 Task: Create a due date automation trigger when advanced on, on the tuesday of the week before a card is due add basic with the yellow label at 11:00 AM.
Action: Mouse moved to (1092, 360)
Screenshot: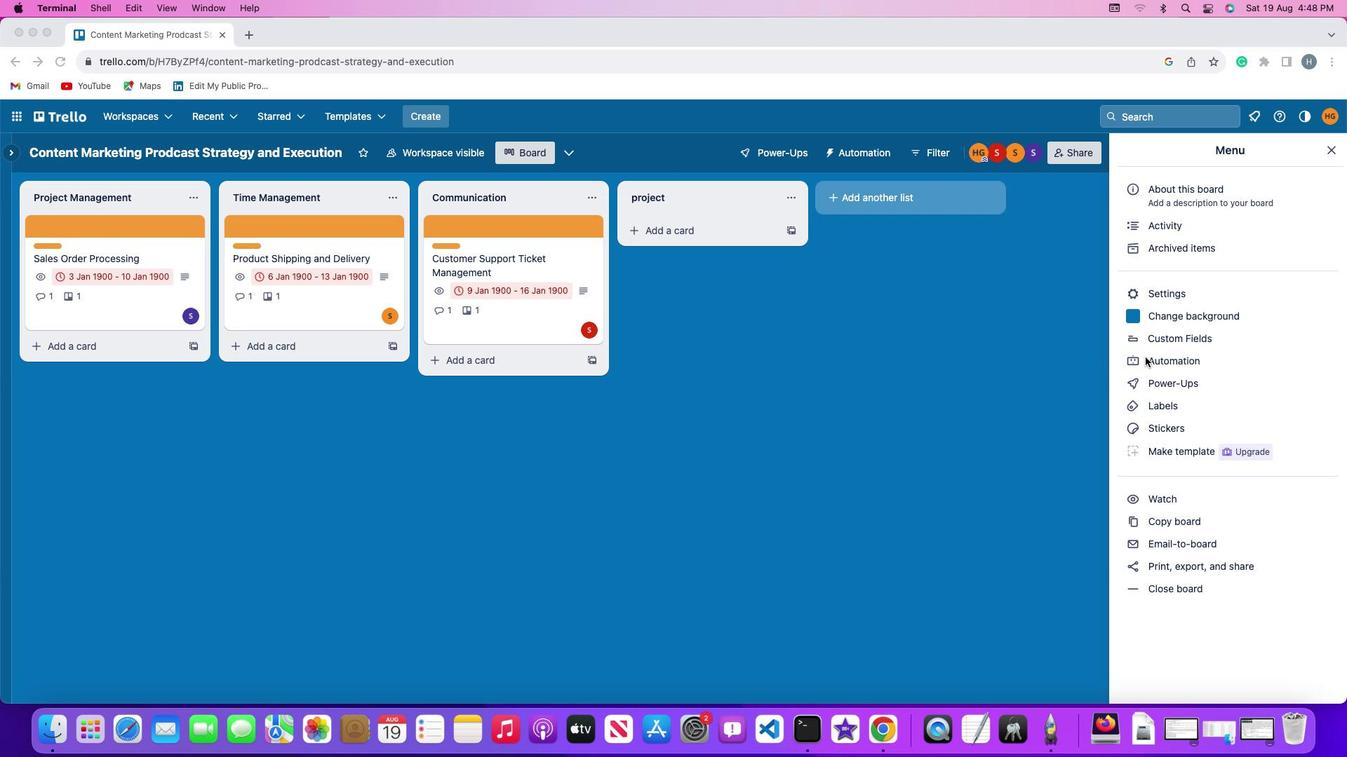
Action: Mouse pressed left at (1092, 360)
Screenshot: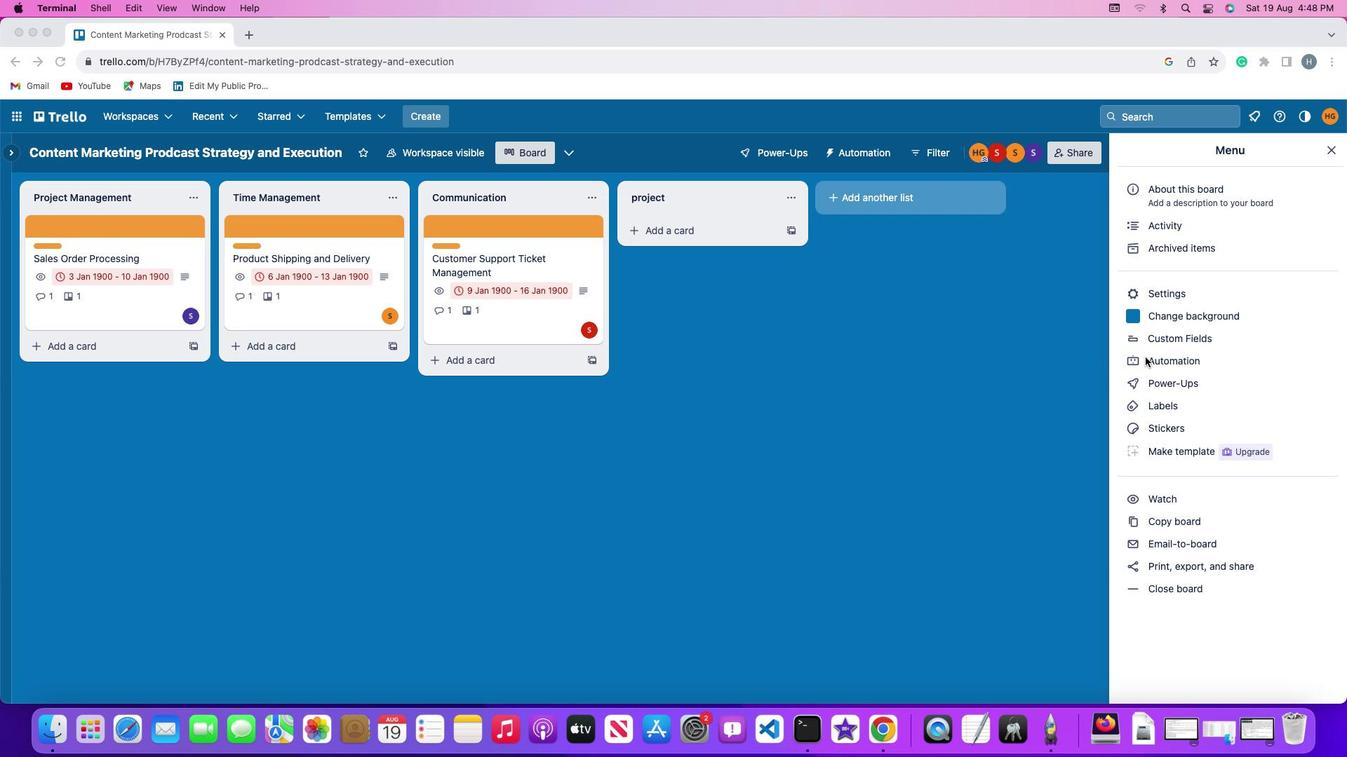 
Action: Mouse moved to (1092, 360)
Screenshot: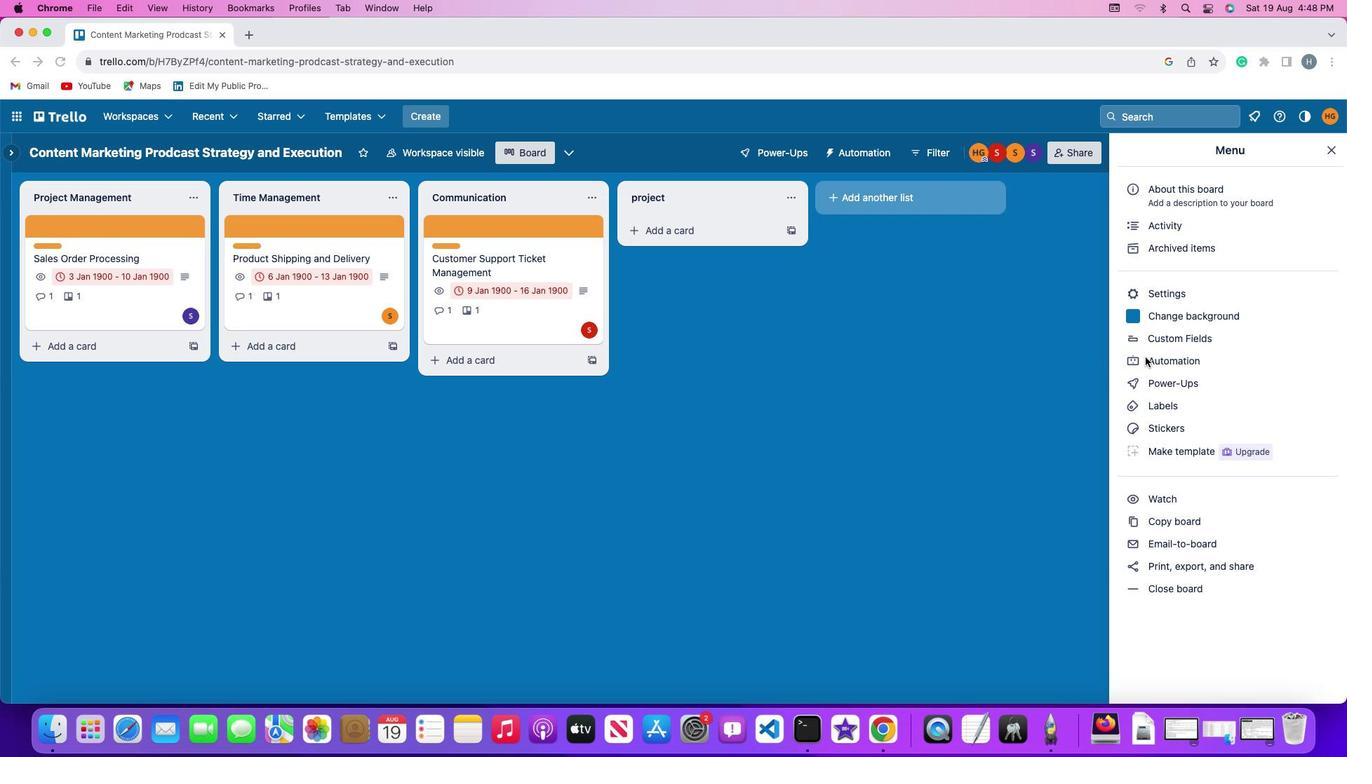 
Action: Mouse pressed left at (1092, 360)
Screenshot: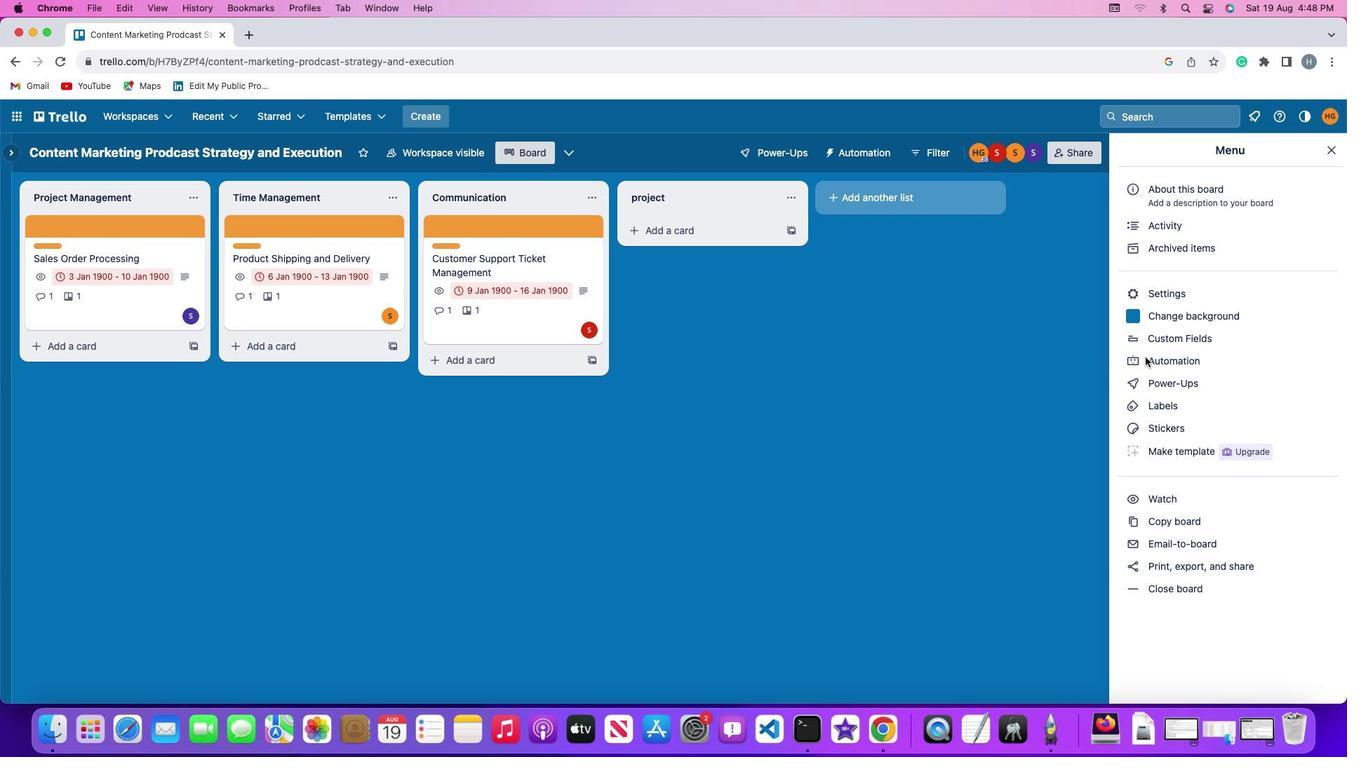 
Action: Mouse moved to (136, 337)
Screenshot: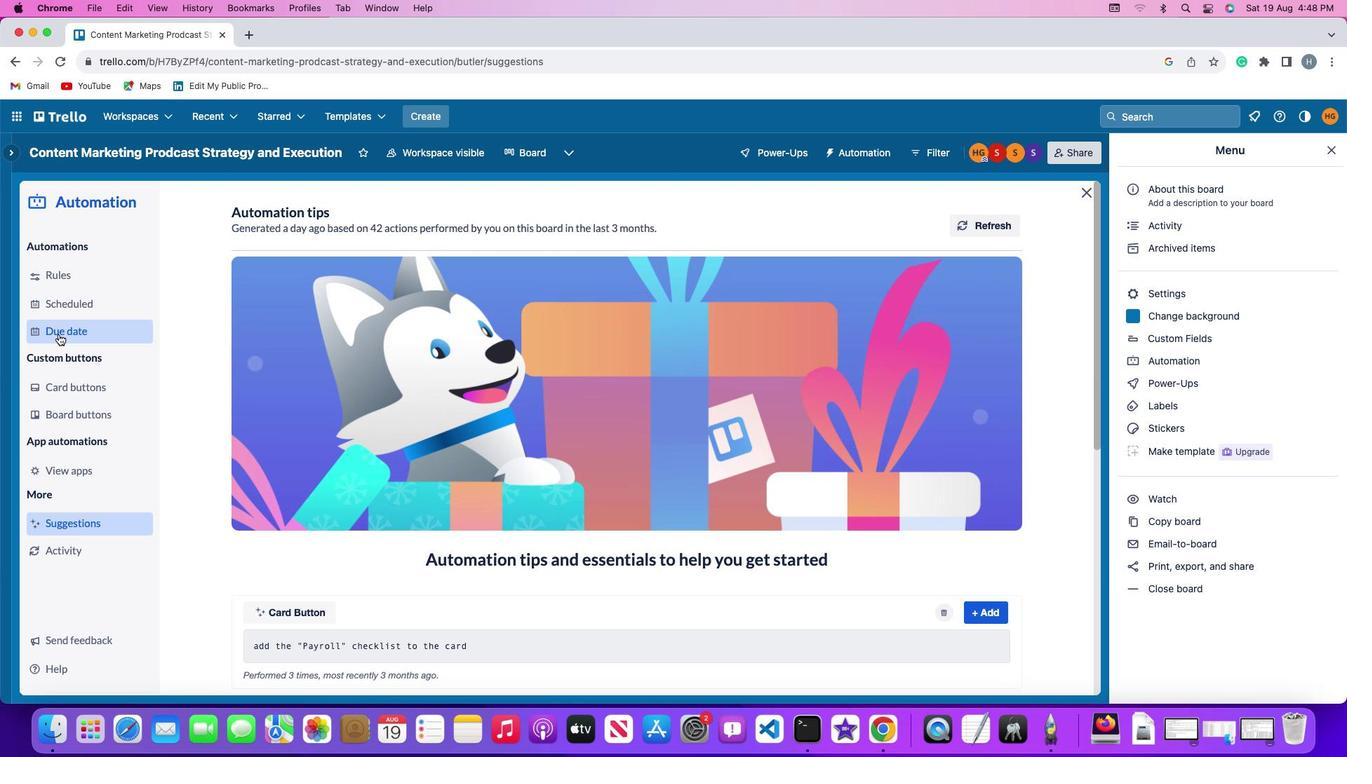 
Action: Mouse pressed left at (136, 337)
Screenshot: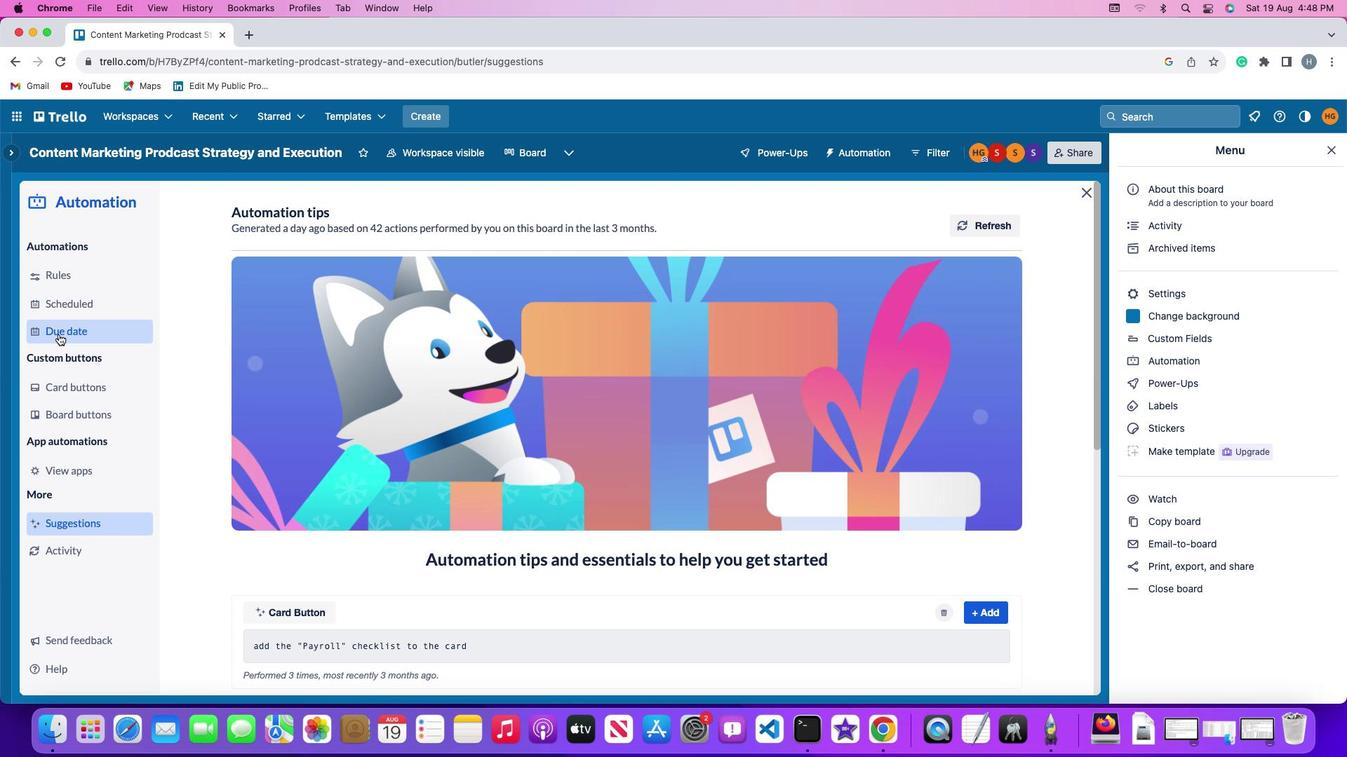 
Action: Mouse moved to (933, 223)
Screenshot: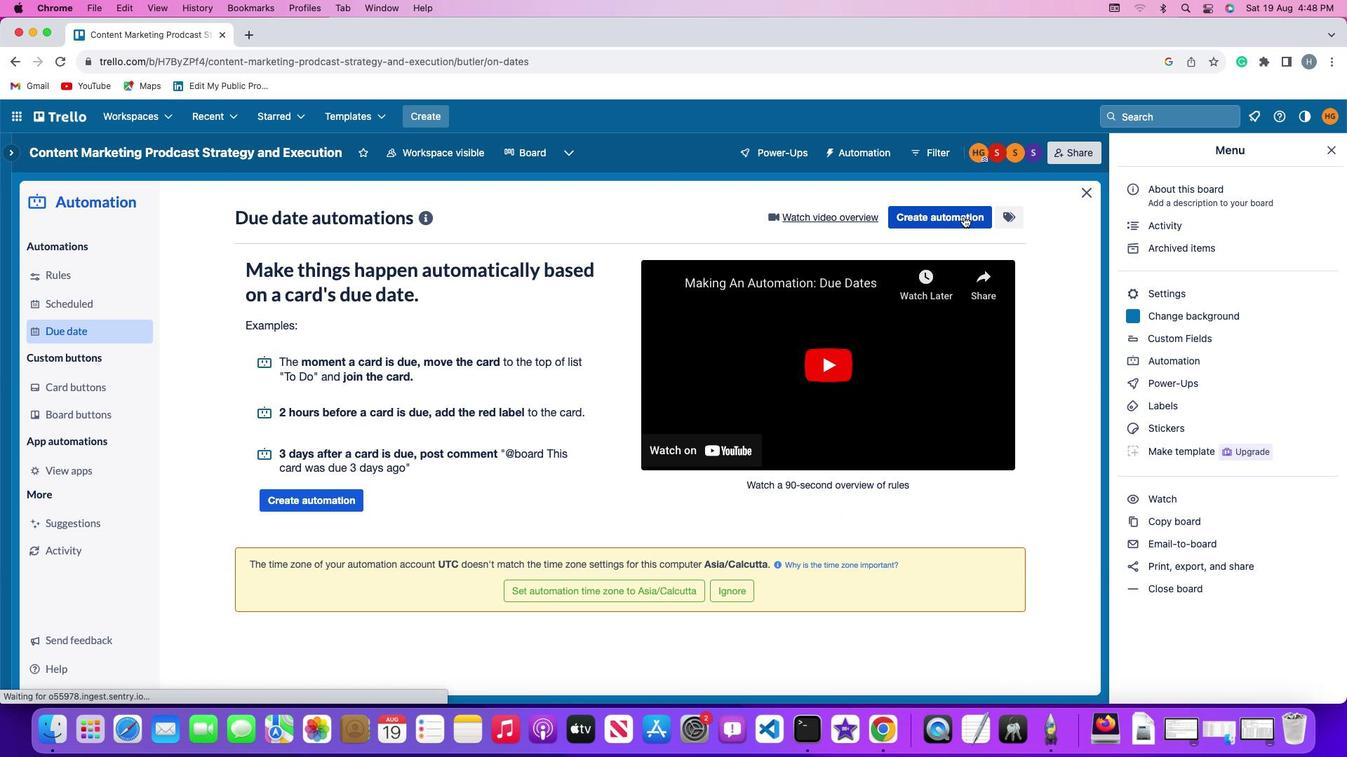 
Action: Mouse pressed left at (933, 223)
Screenshot: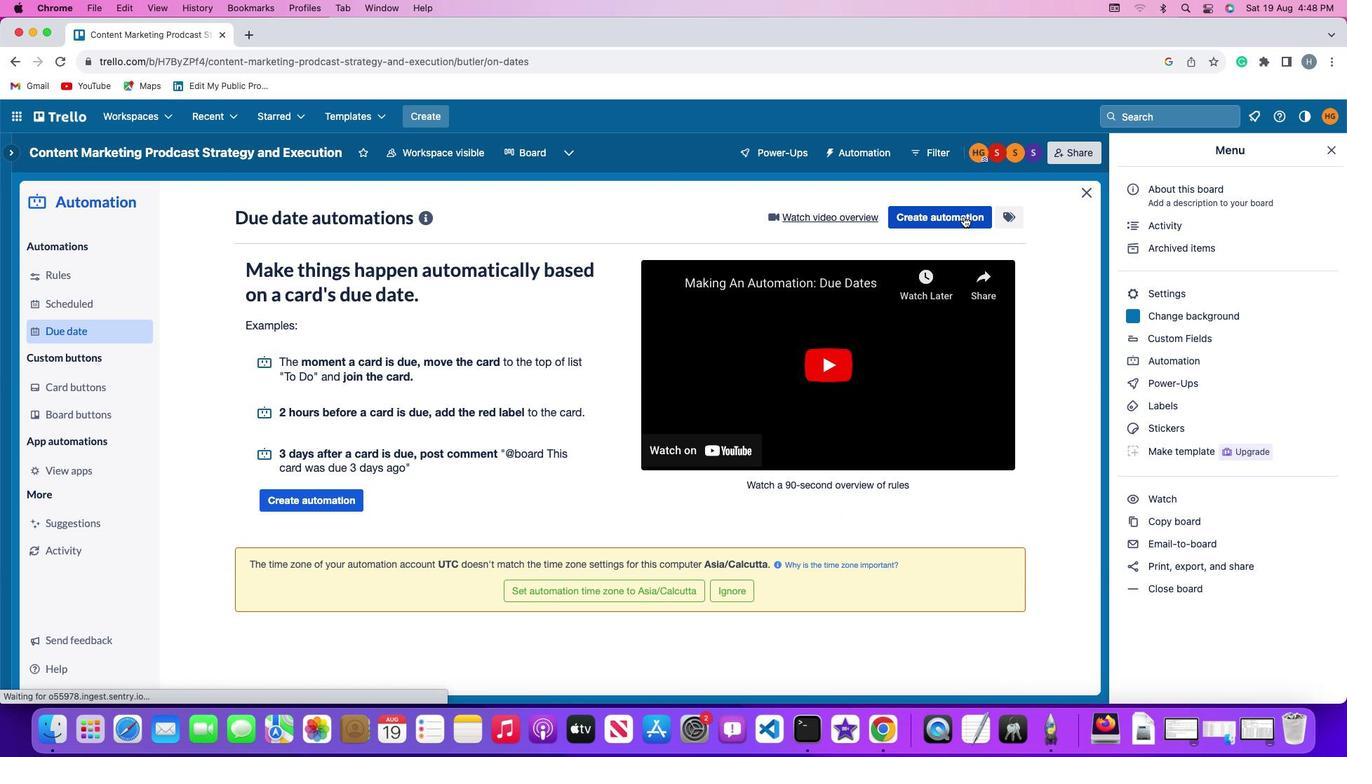 
Action: Mouse moved to (326, 350)
Screenshot: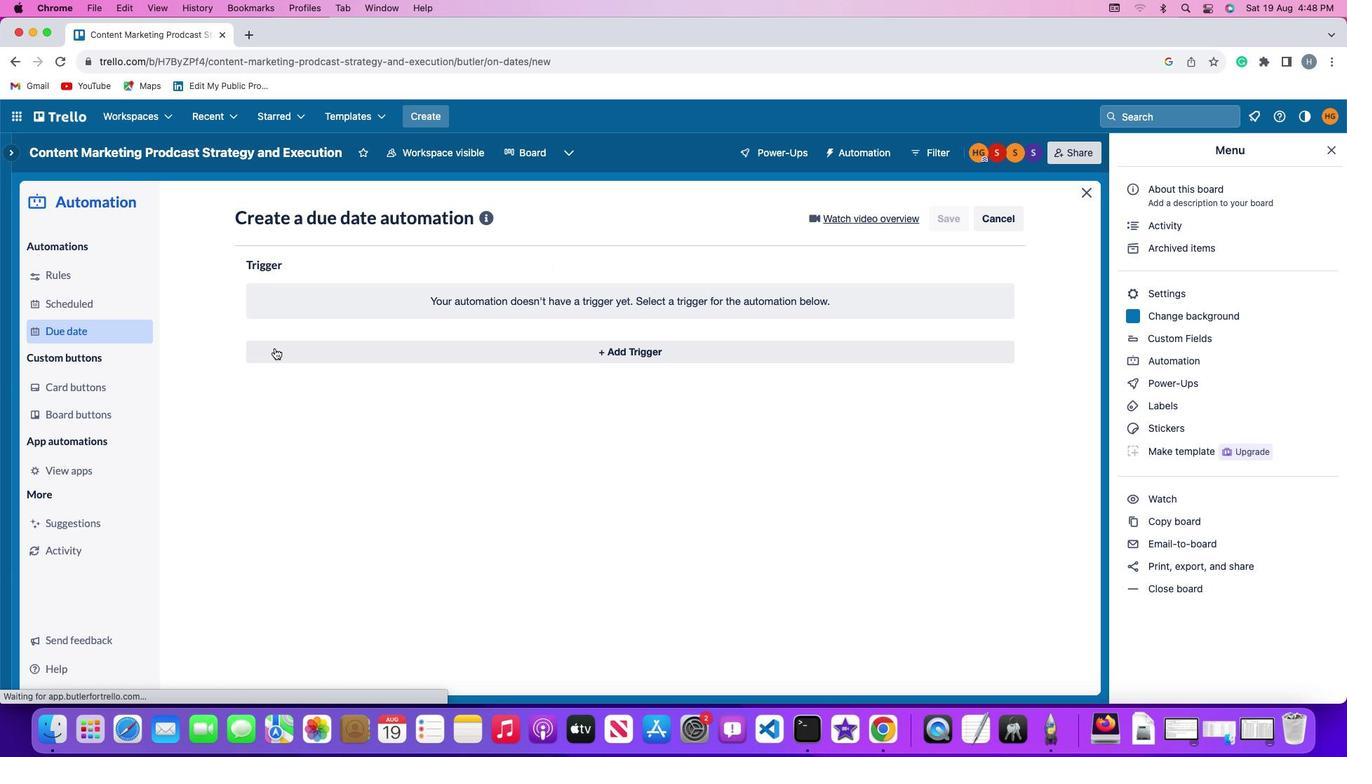 
Action: Mouse pressed left at (326, 350)
Screenshot: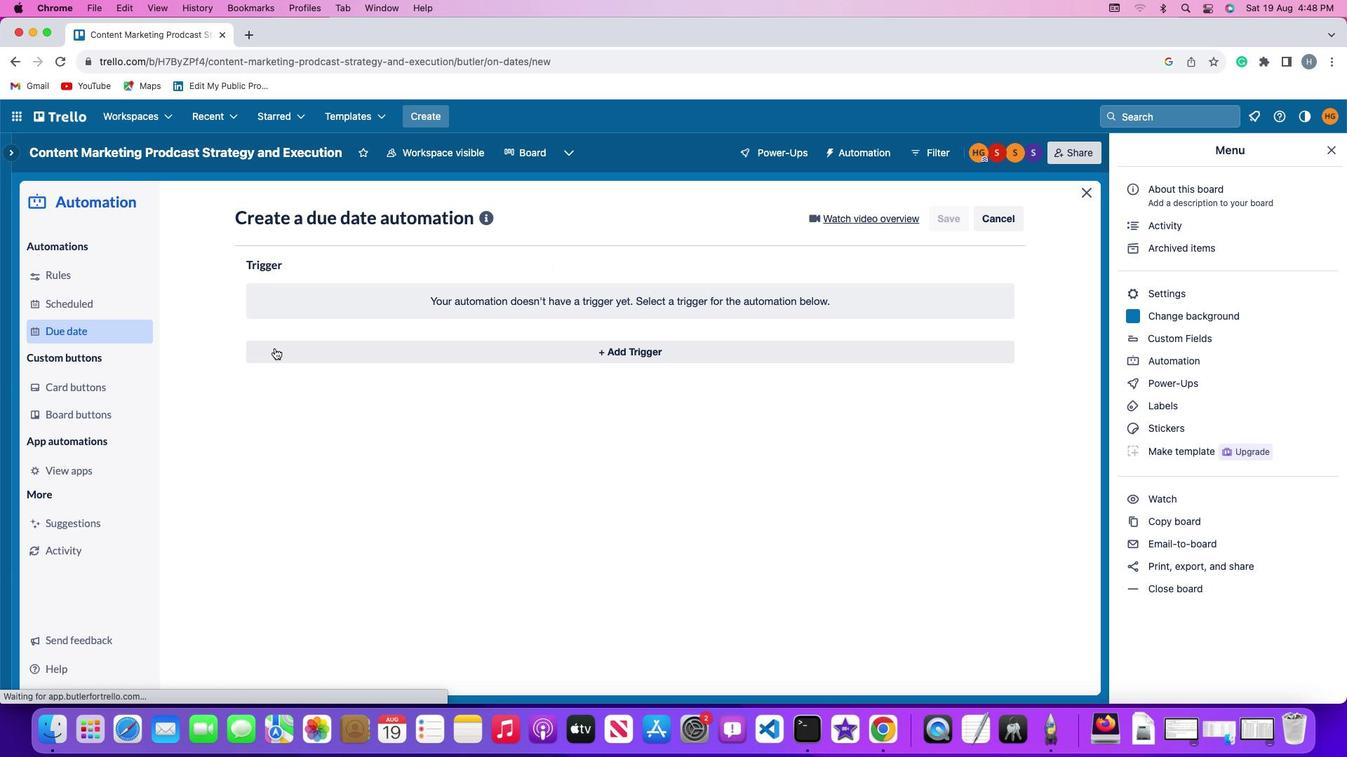 
Action: Mouse moved to (351, 607)
Screenshot: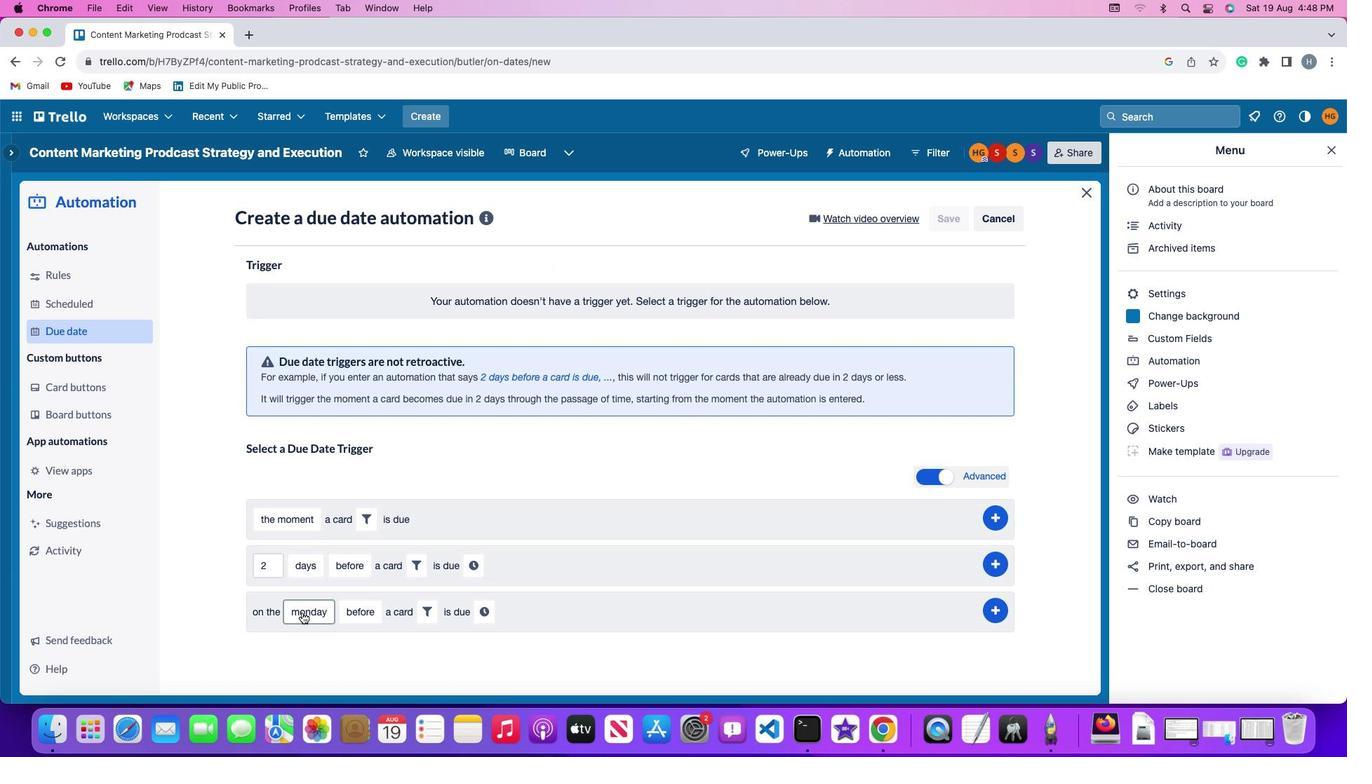 
Action: Mouse pressed left at (351, 607)
Screenshot: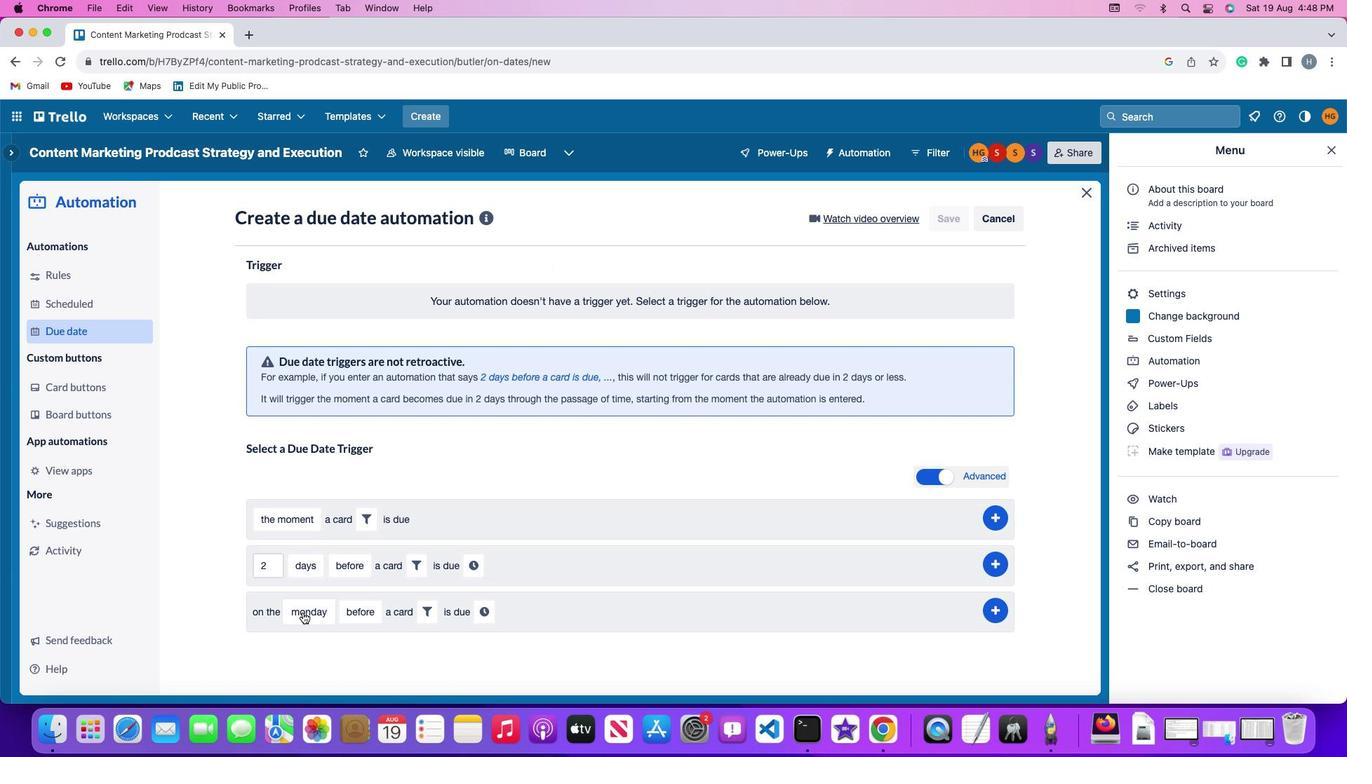 
Action: Mouse moved to (367, 442)
Screenshot: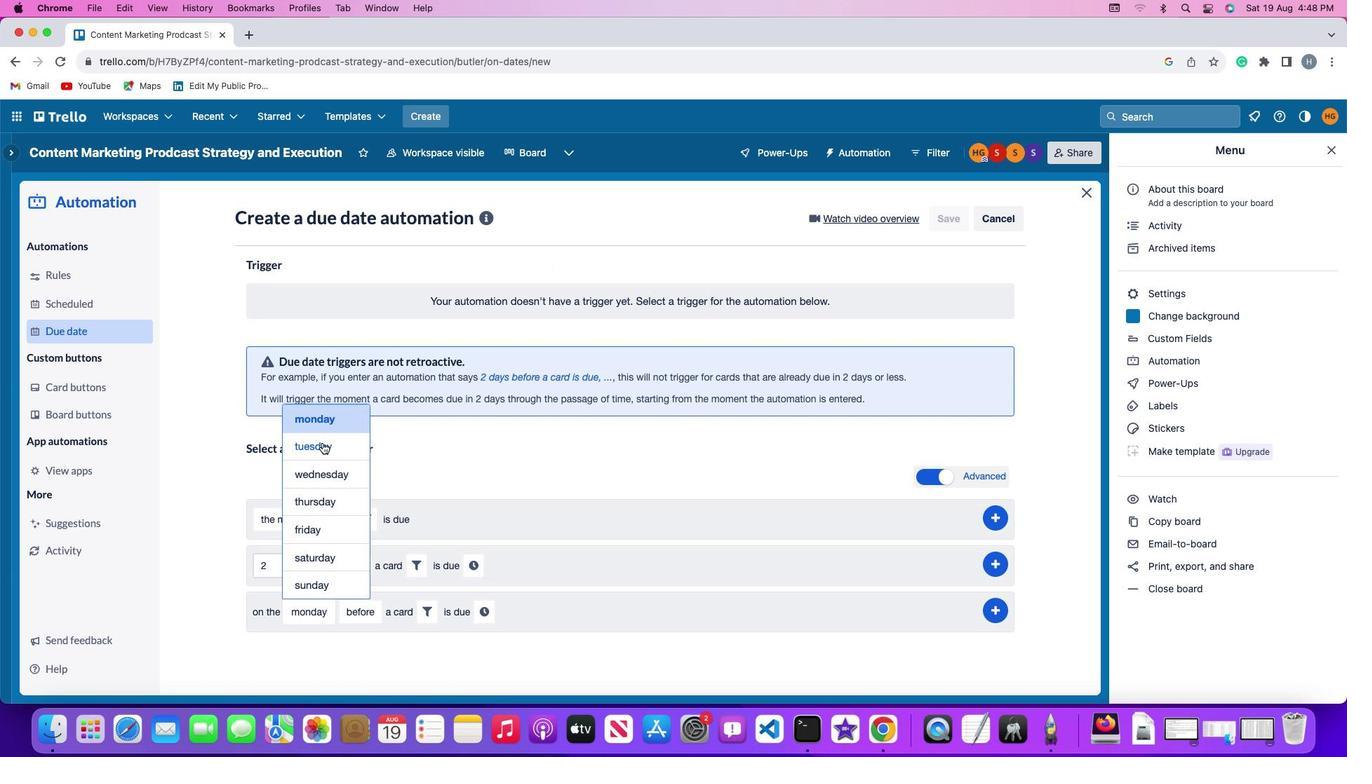 
Action: Mouse pressed left at (367, 442)
Screenshot: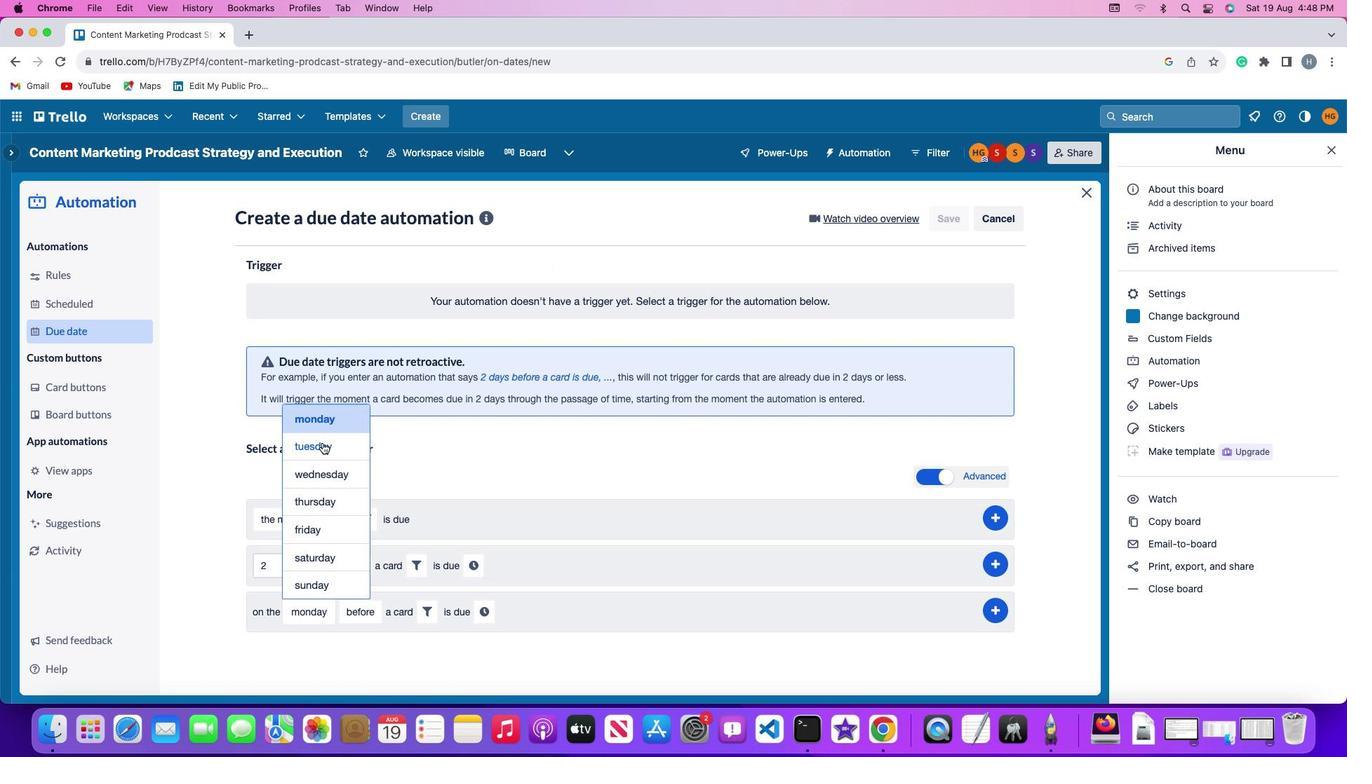 
Action: Mouse moved to (402, 600)
Screenshot: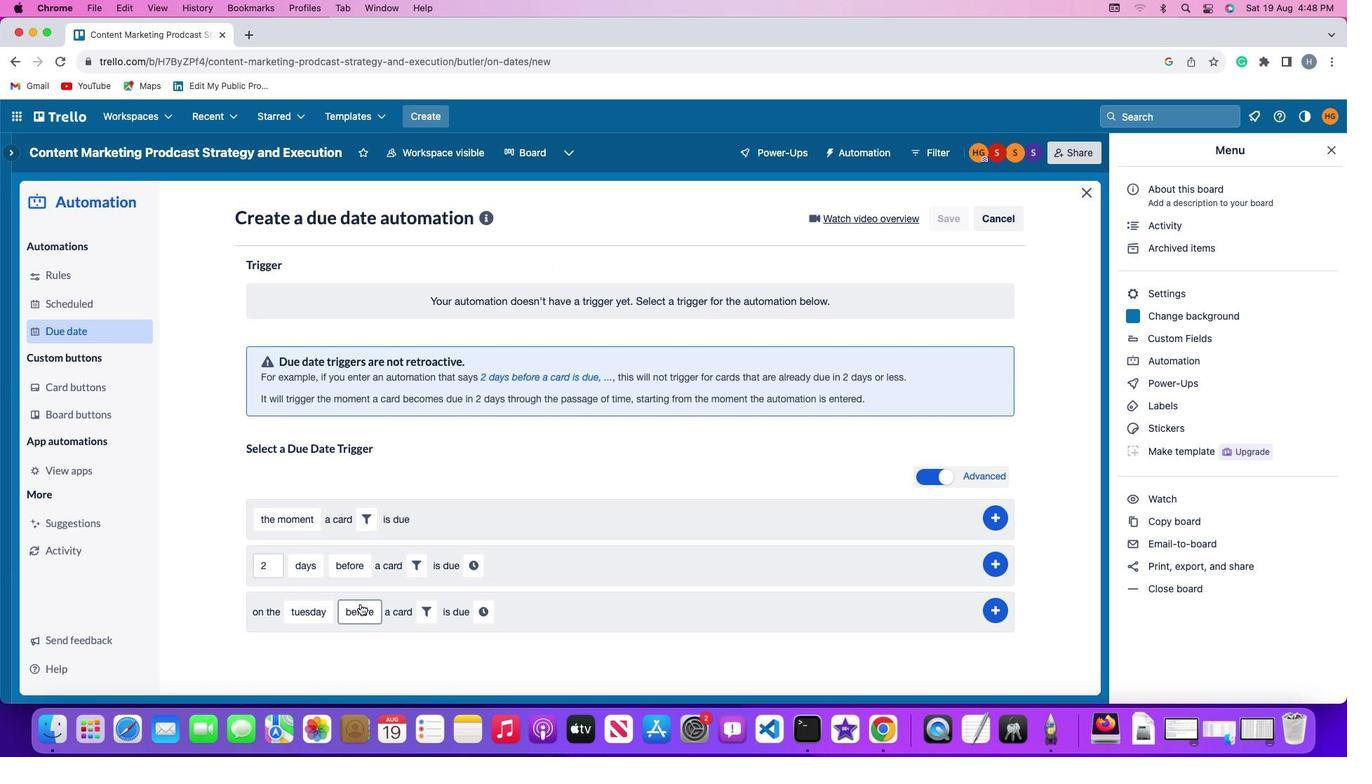 
Action: Mouse pressed left at (402, 600)
Screenshot: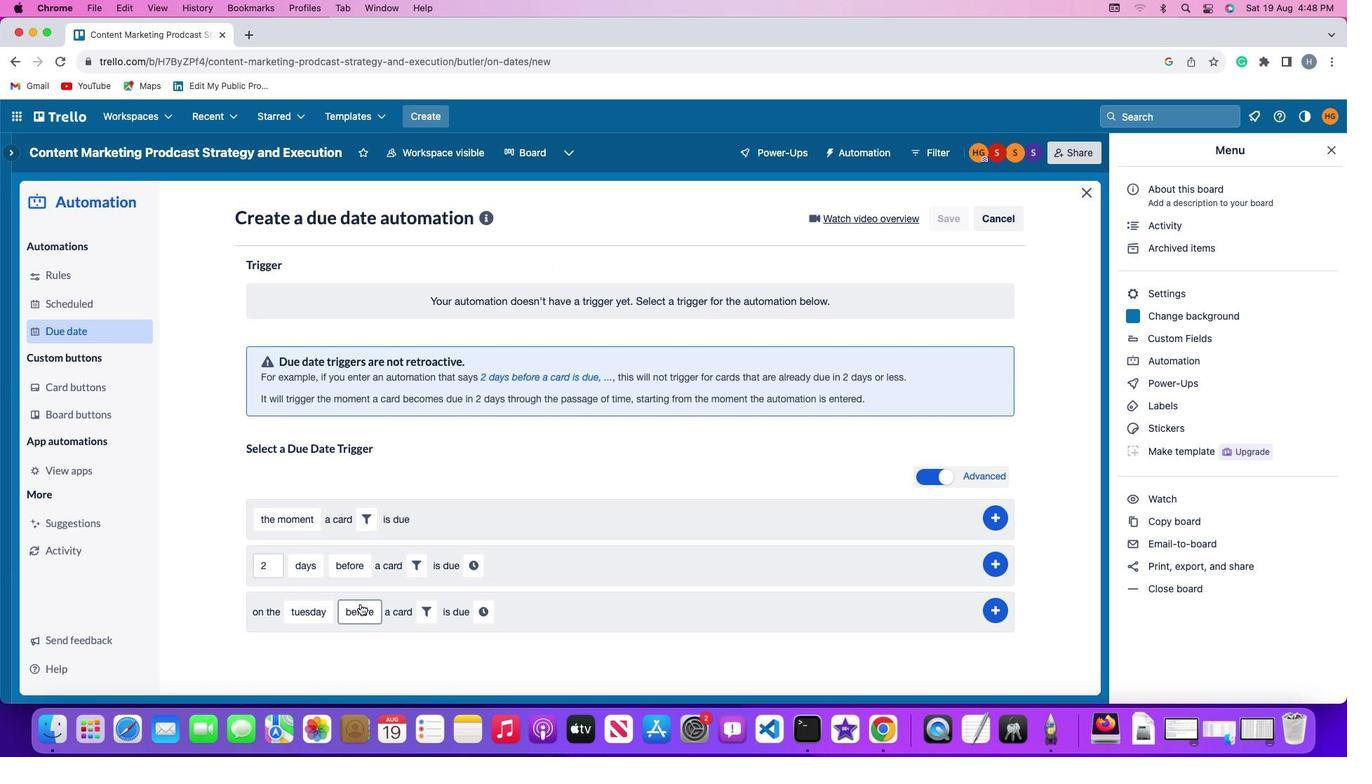 
Action: Mouse moved to (423, 576)
Screenshot: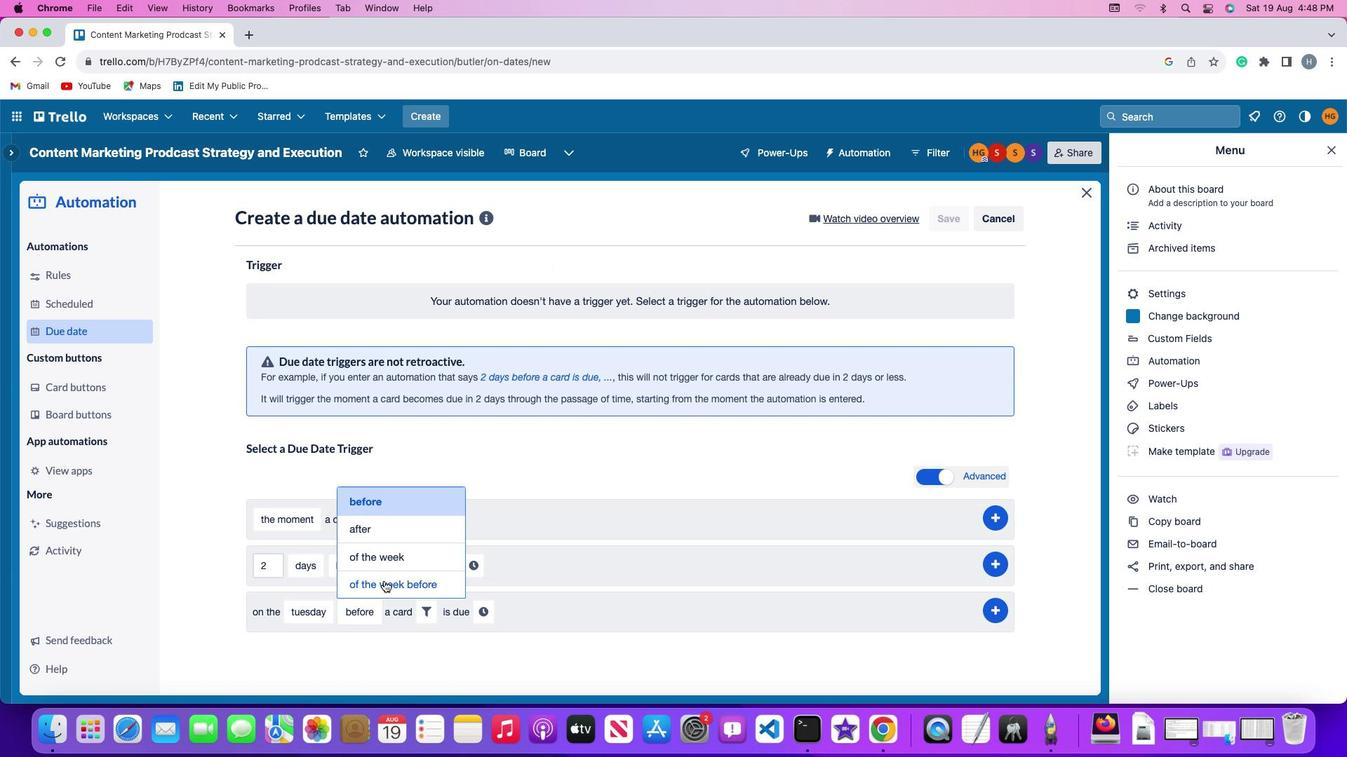 
Action: Mouse pressed left at (423, 576)
Screenshot: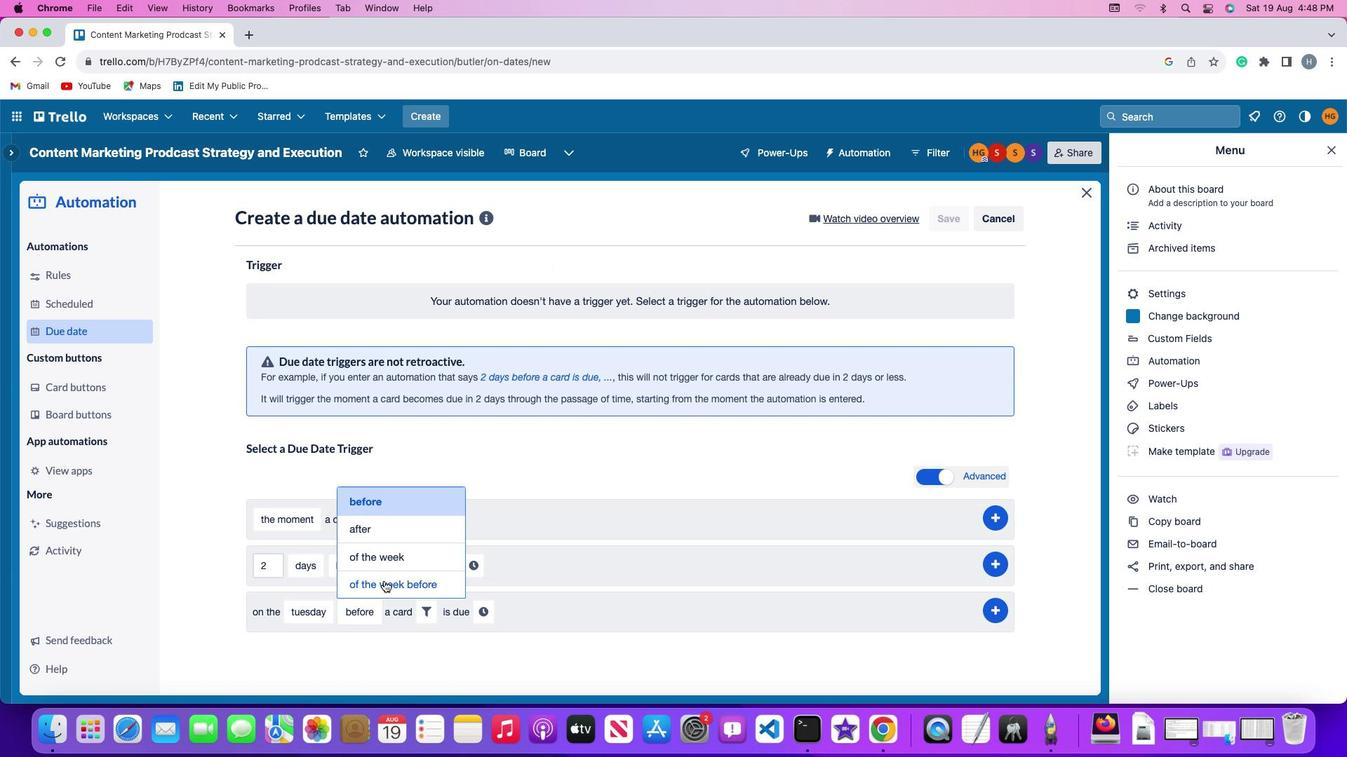 
Action: Mouse moved to (503, 607)
Screenshot: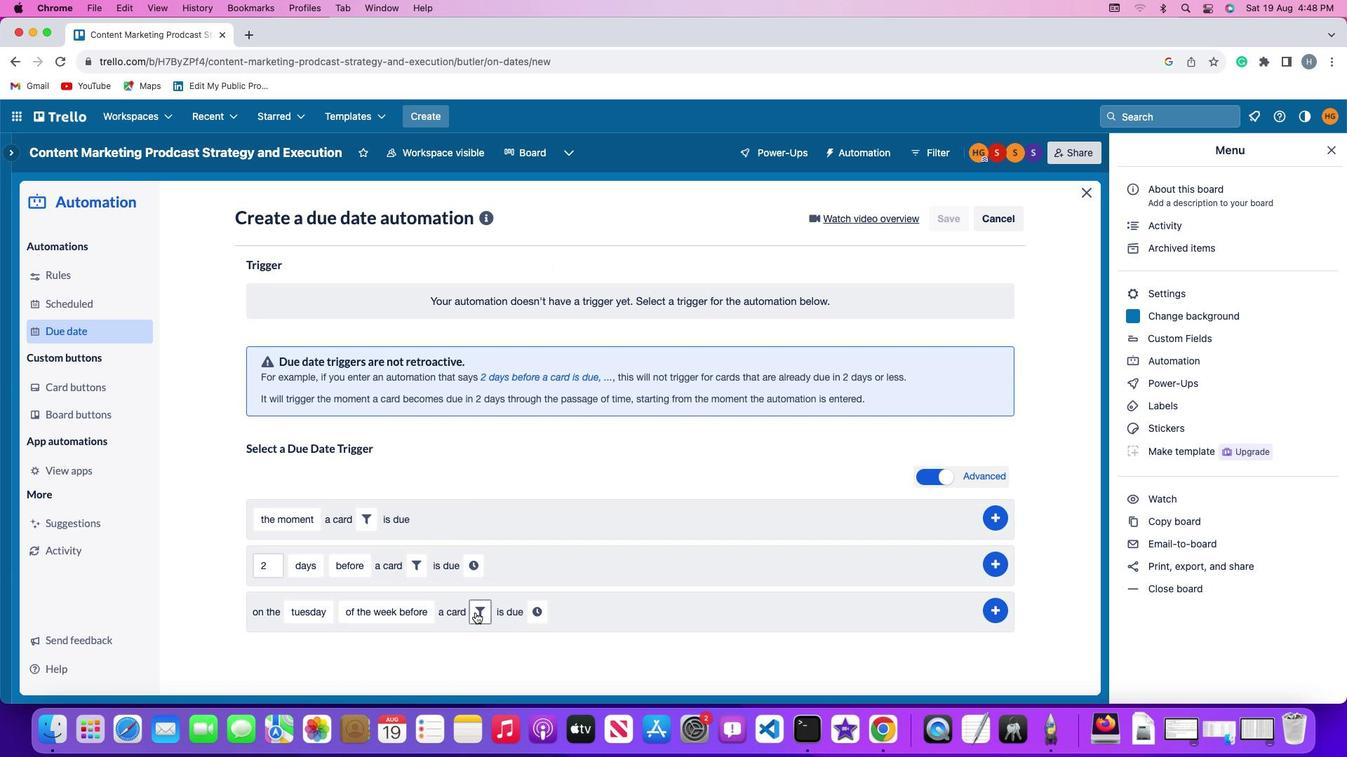 
Action: Mouse pressed left at (503, 607)
Screenshot: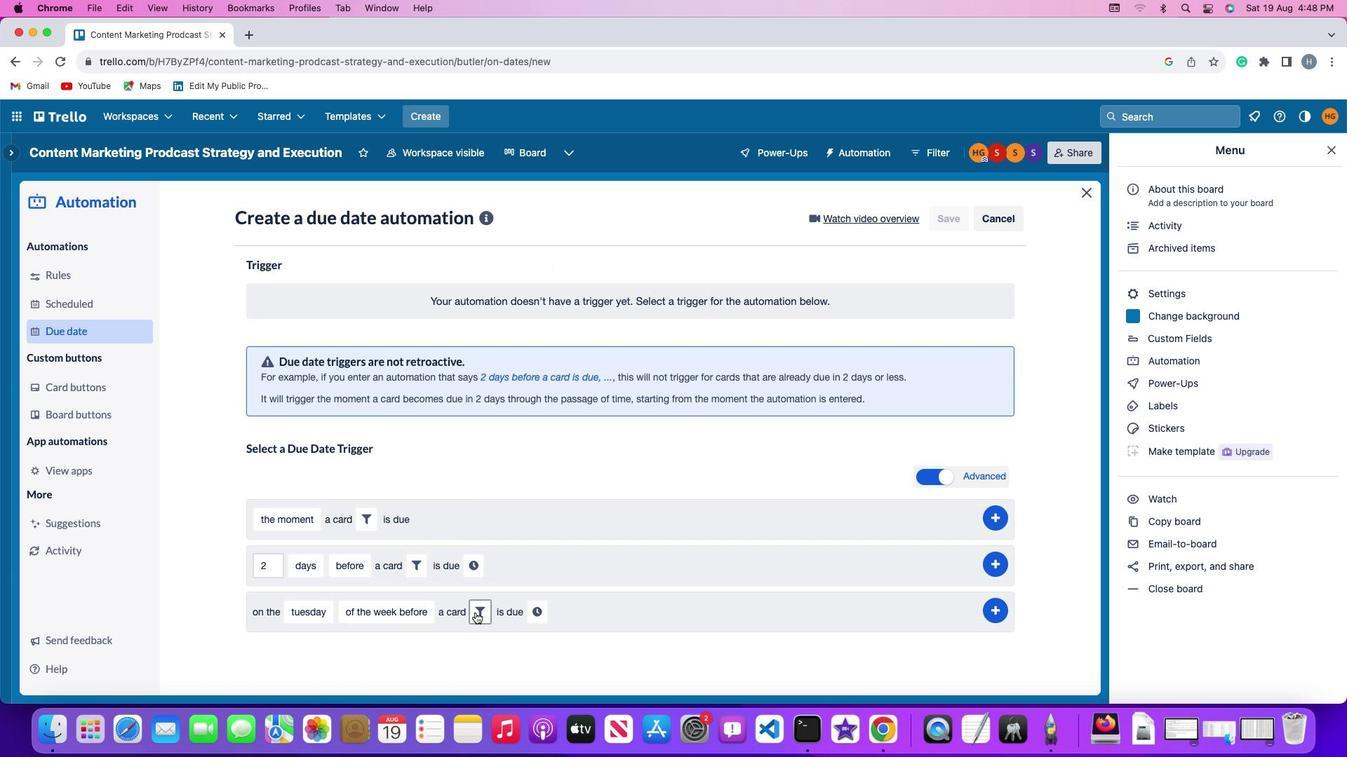 
Action: Mouse moved to (497, 634)
Screenshot: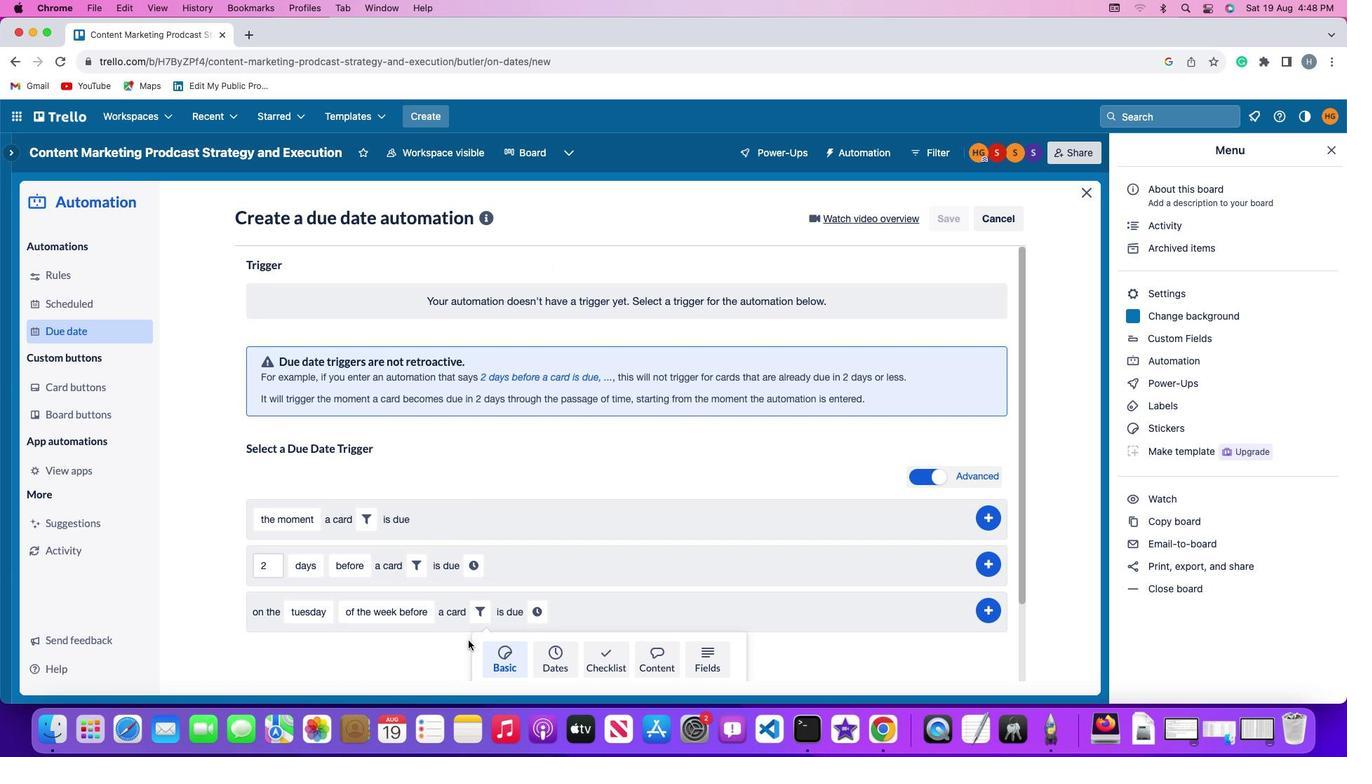 
Action: Mouse scrolled (497, 634) with delta (85, 12)
Screenshot: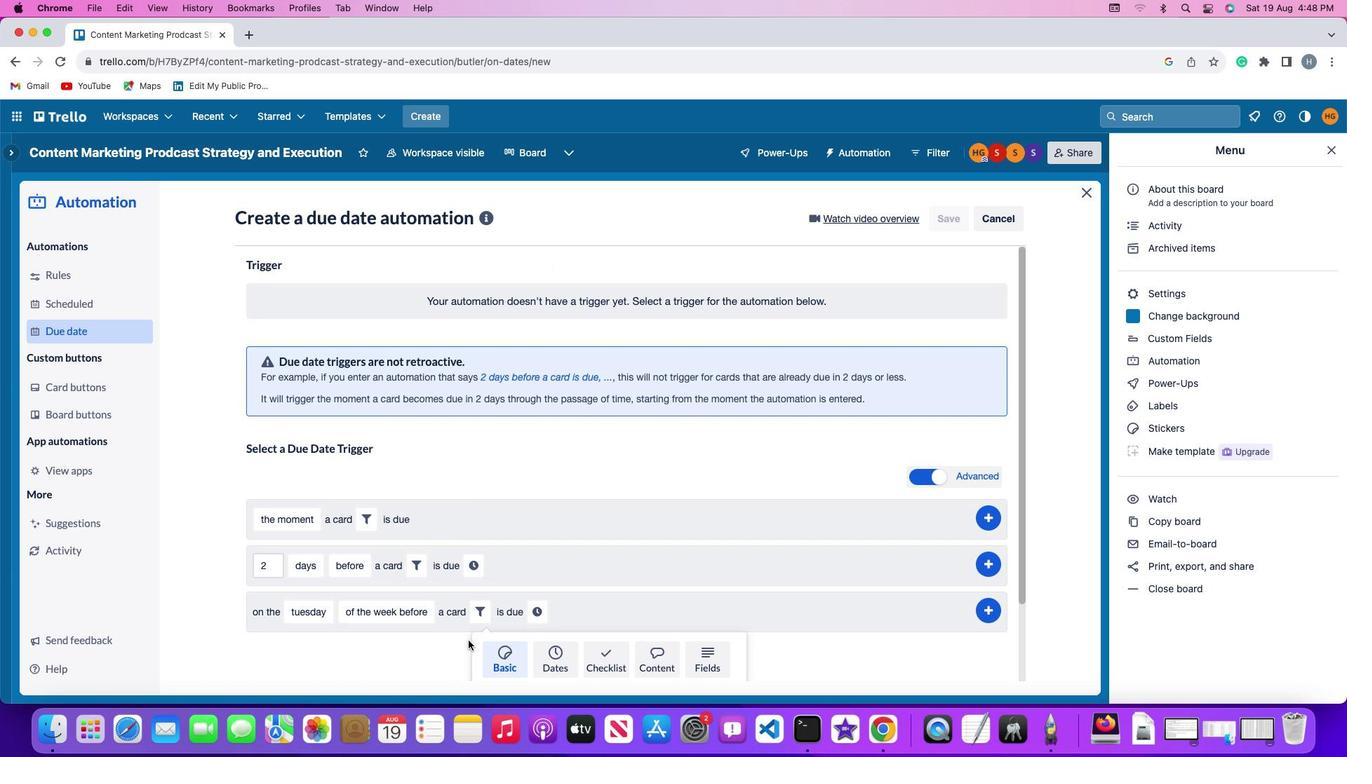 
Action: Mouse scrolled (497, 634) with delta (85, 12)
Screenshot: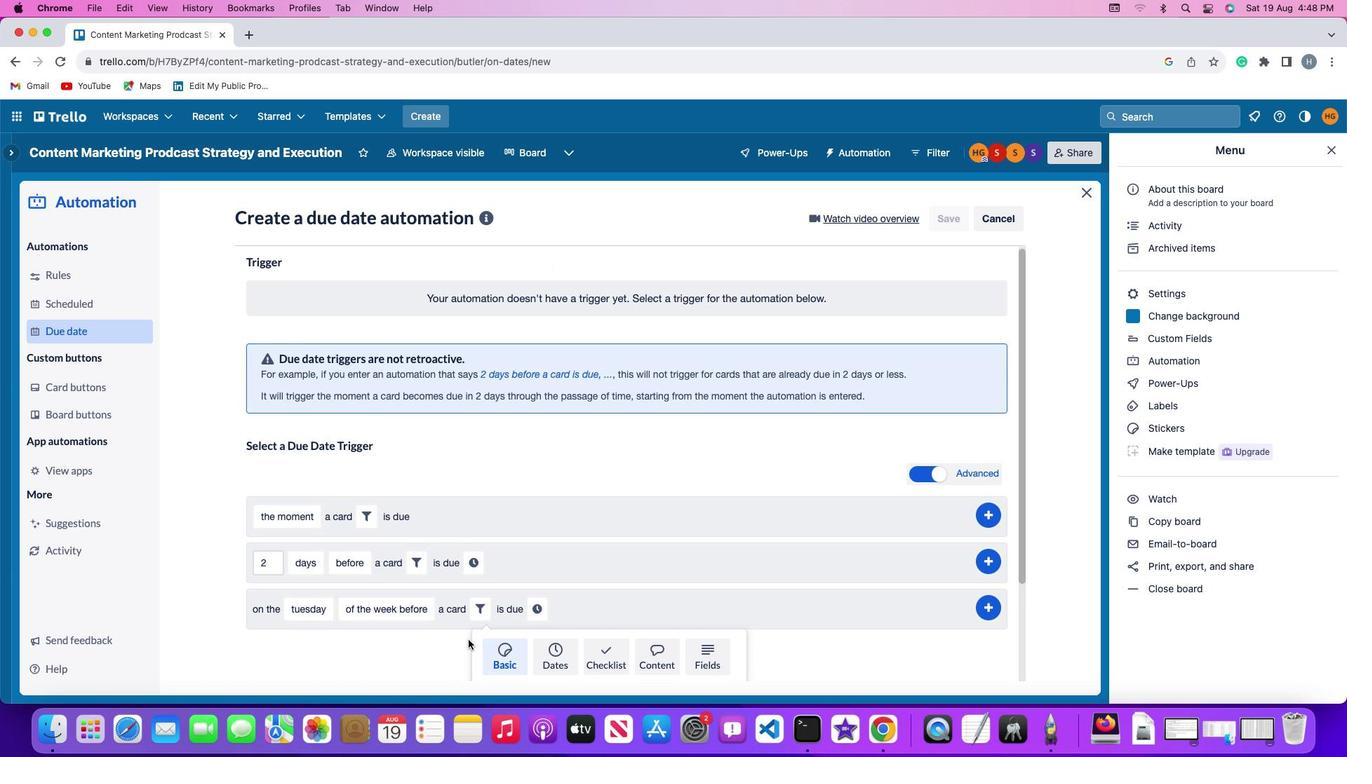 
Action: Mouse scrolled (497, 634) with delta (85, 11)
Screenshot: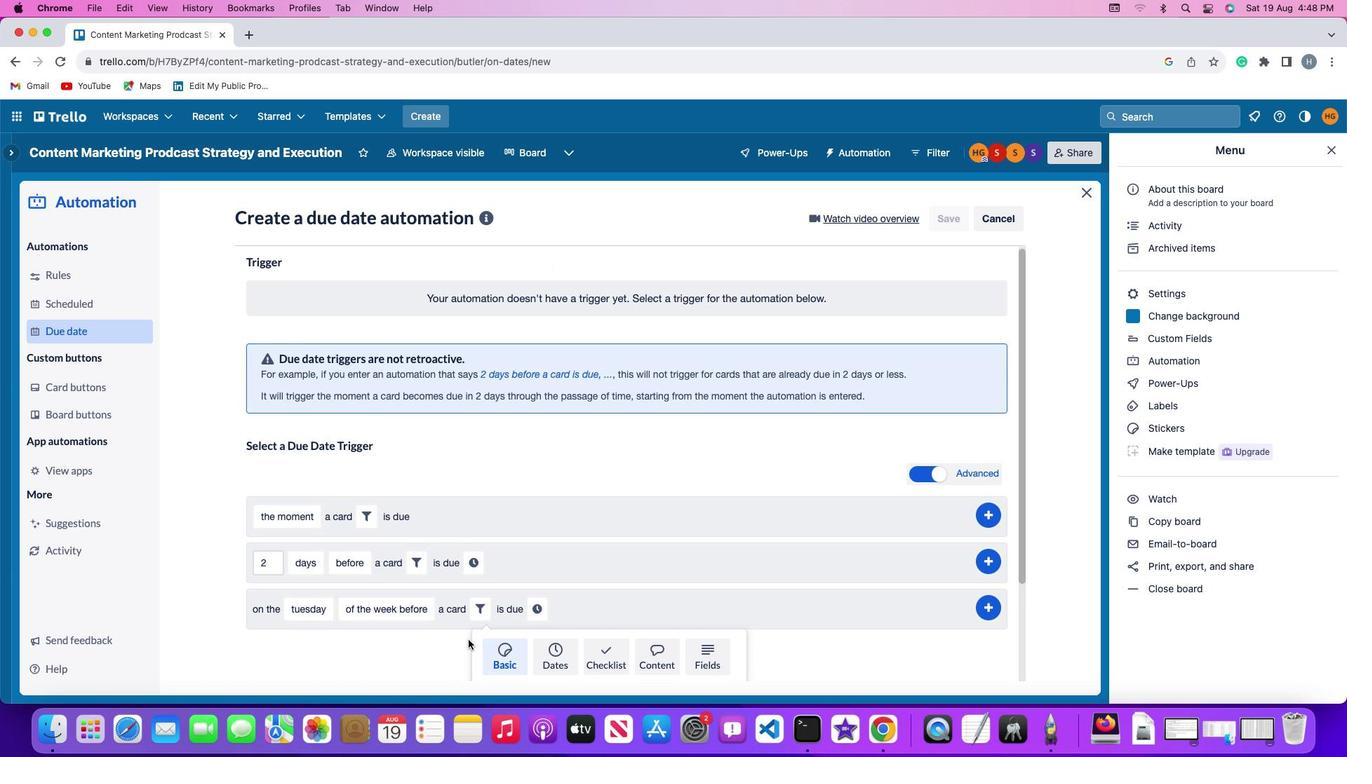 
Action: Mouse moved to (496, 634)
Screenshot: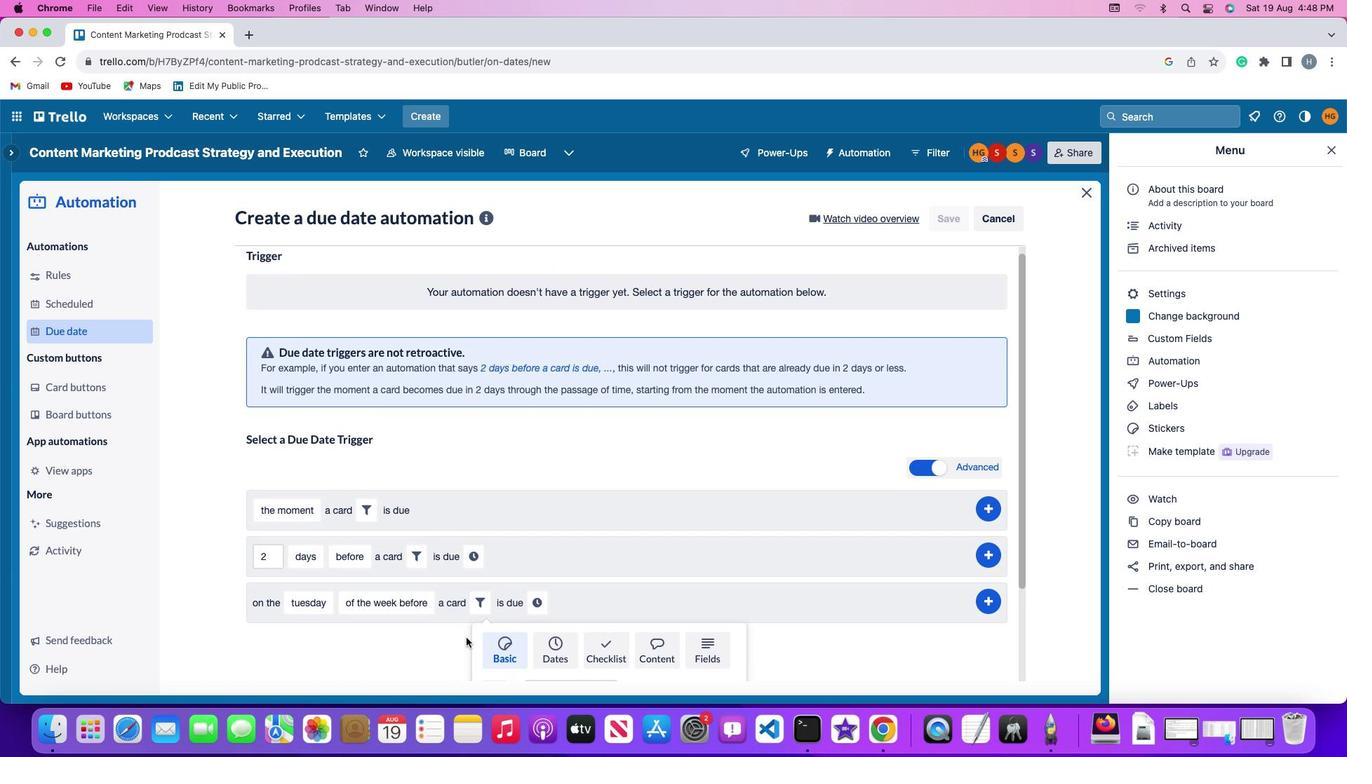 
Action: Mouse scrolled (496, 634) with delta (85, 9)
Screenshot: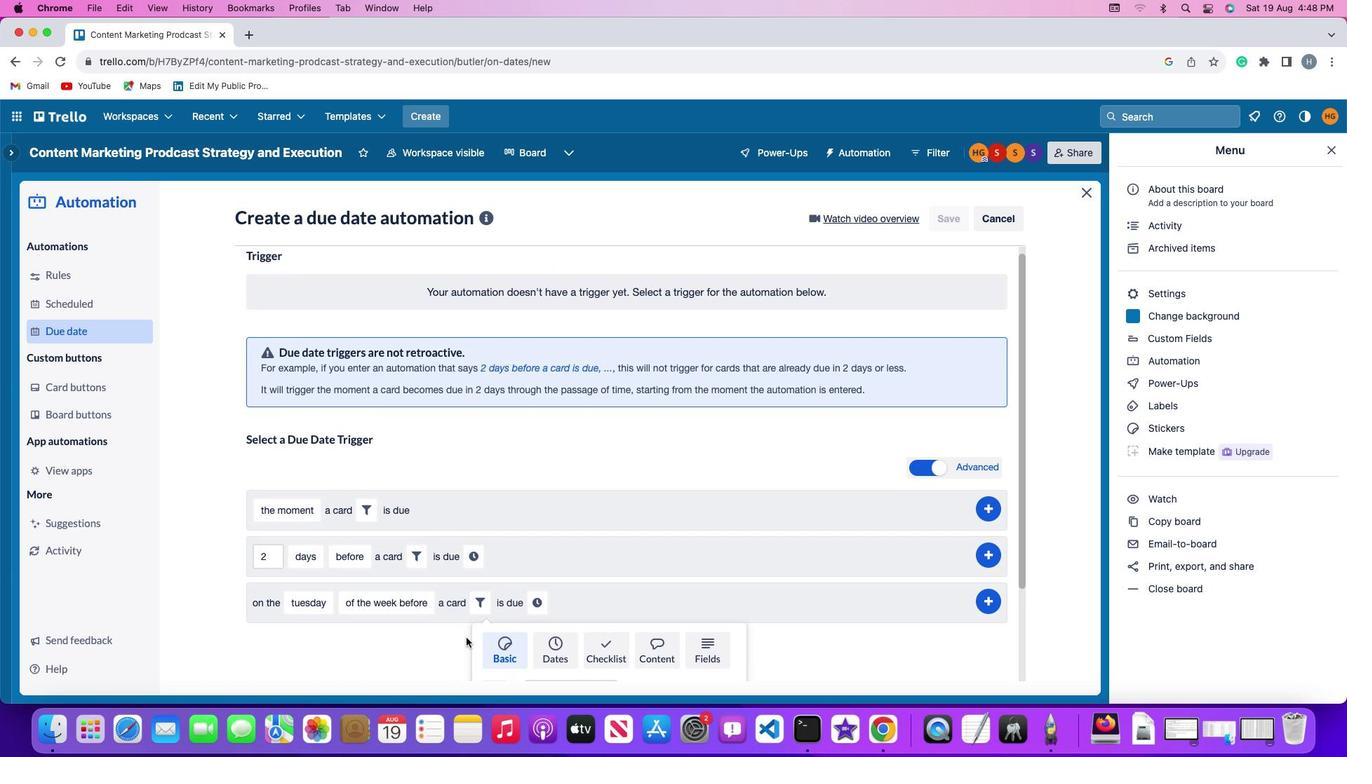 
Action: Mouse moved to (494, 631)
Screenshot: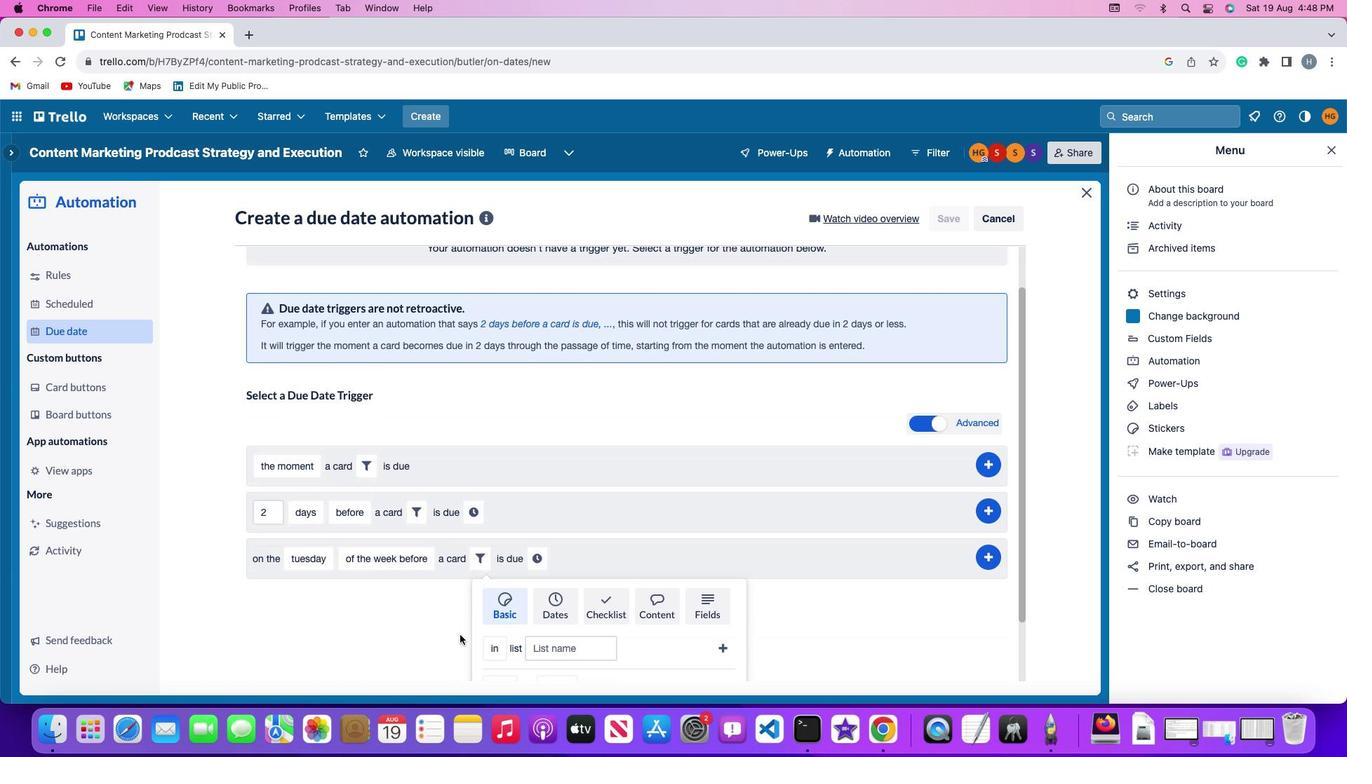 
Action: Mouse scrolled (494, 631) with delta (85, 9)
Screenshot: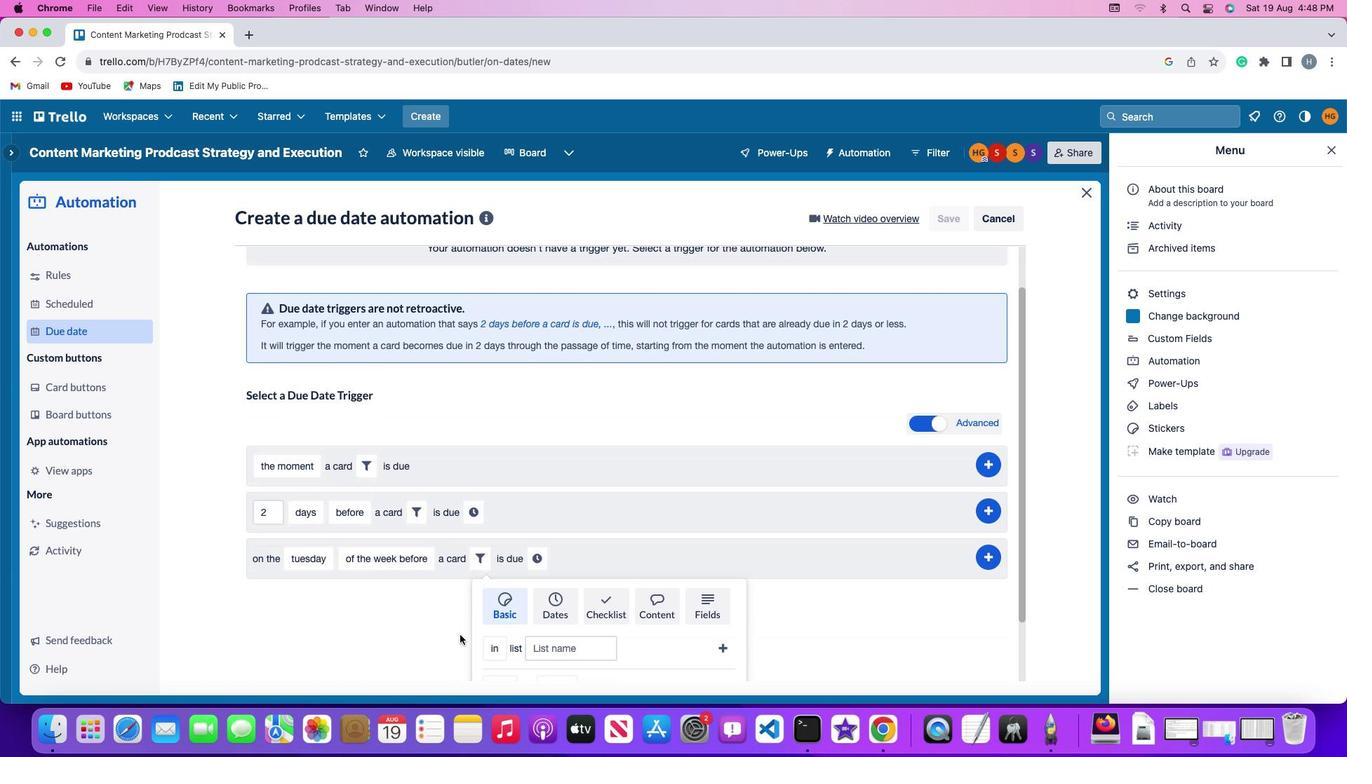 
Action: Mouse moved to (518, 616)
Screenshot: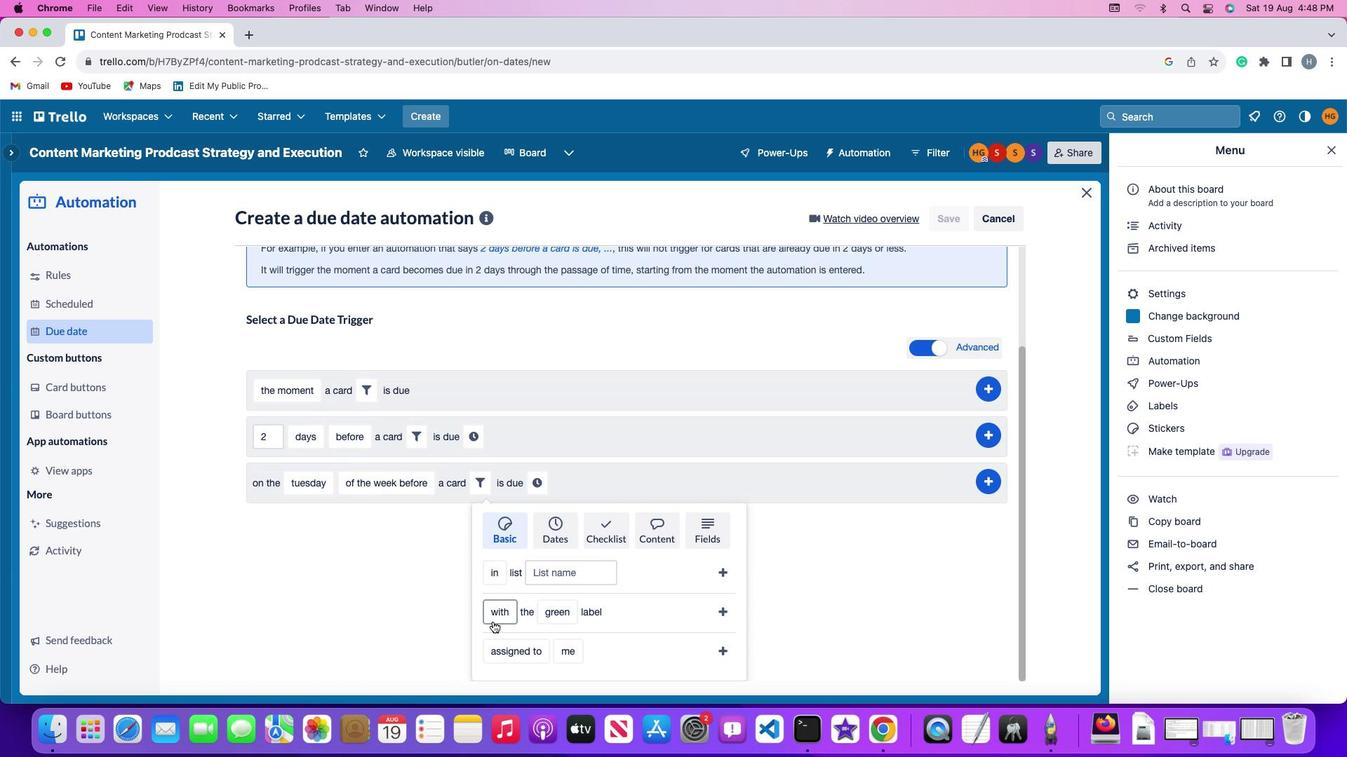
Action: Mouse pressed left at (518, 616)
Screenshot: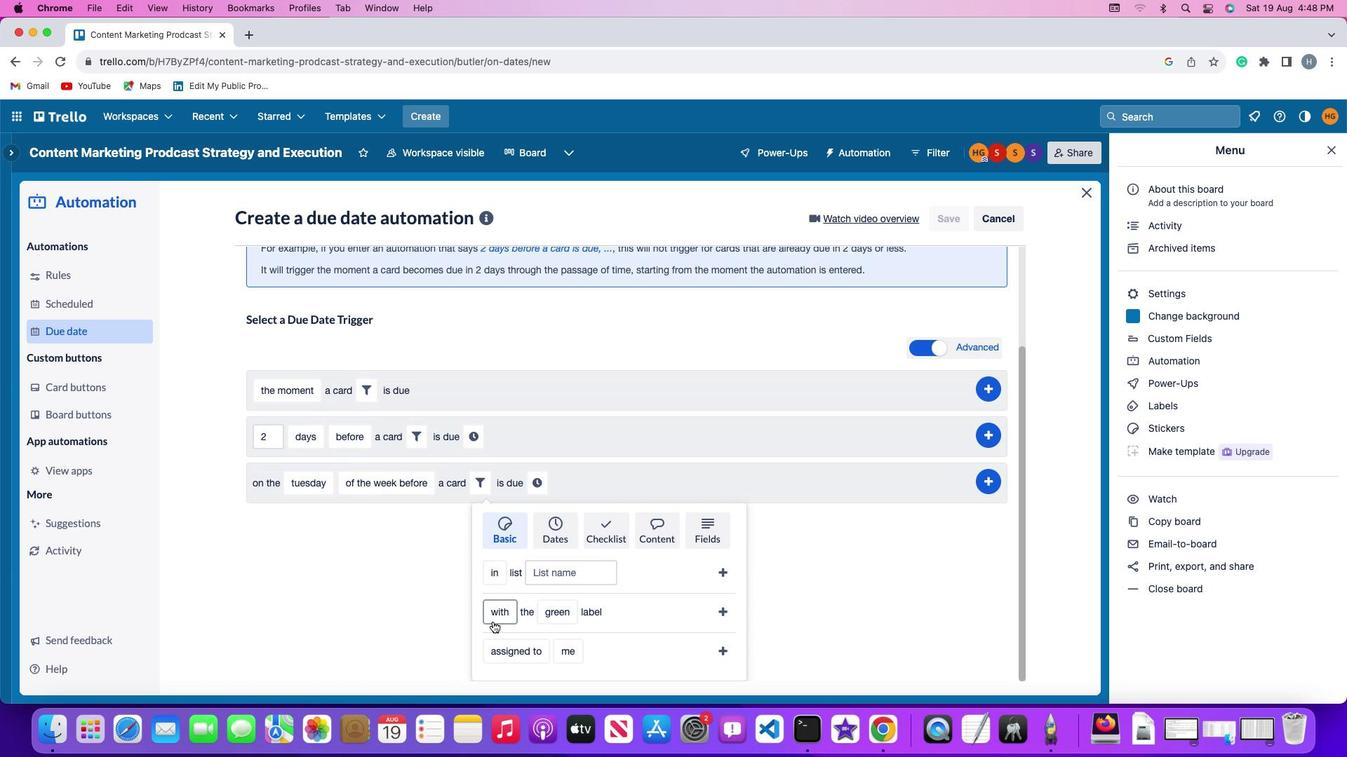 
Action: Mouse moved to (545, 523)
Screenshot: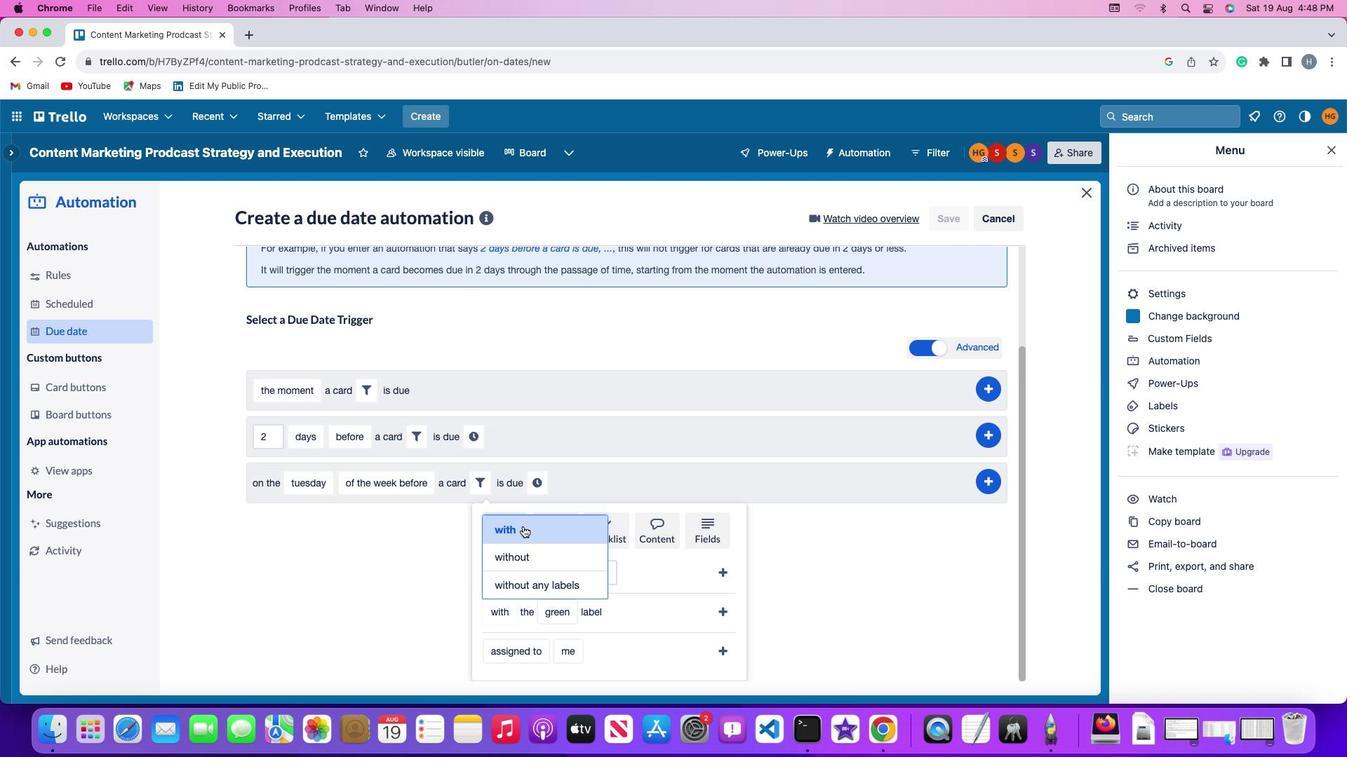 
Action: Mouse pressed left at (545, 523)
Screenshot: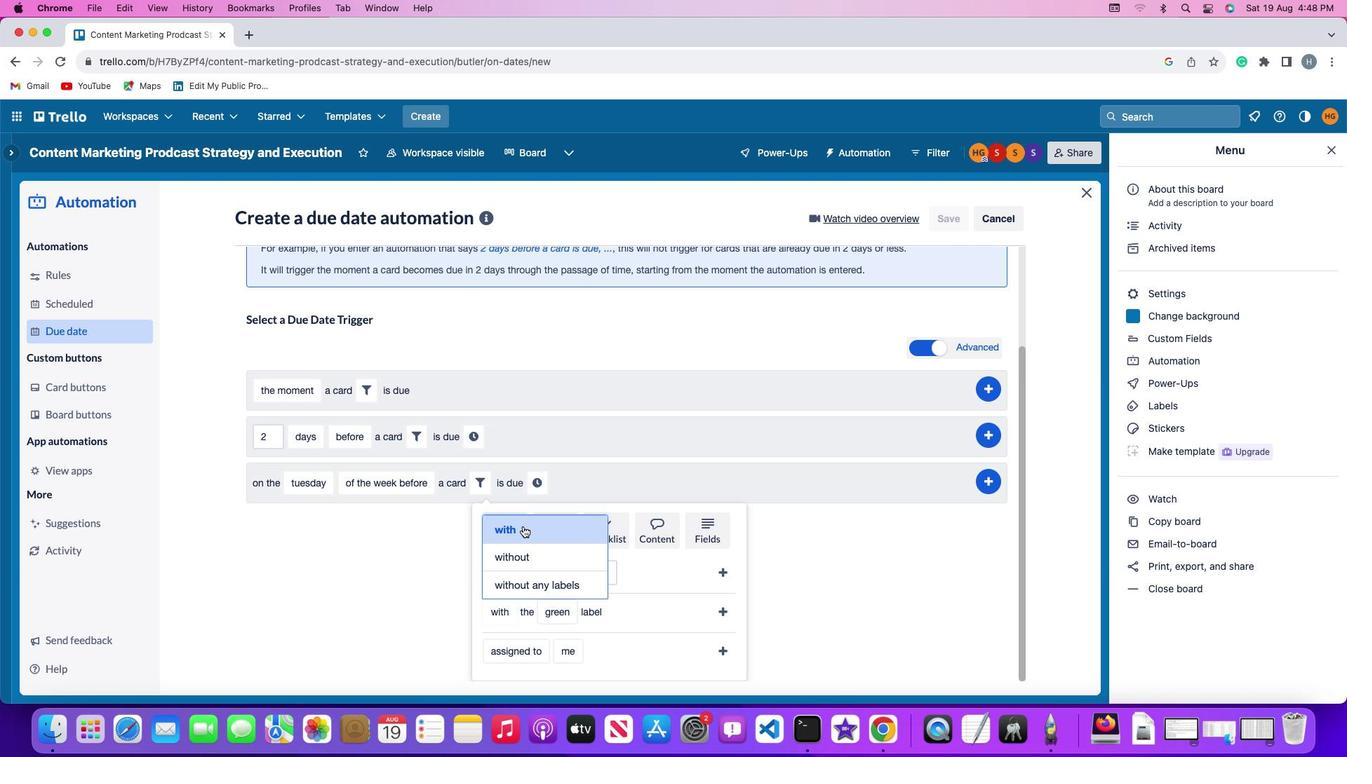 
Action: Mouse moved to (573, 616)
Screenshot: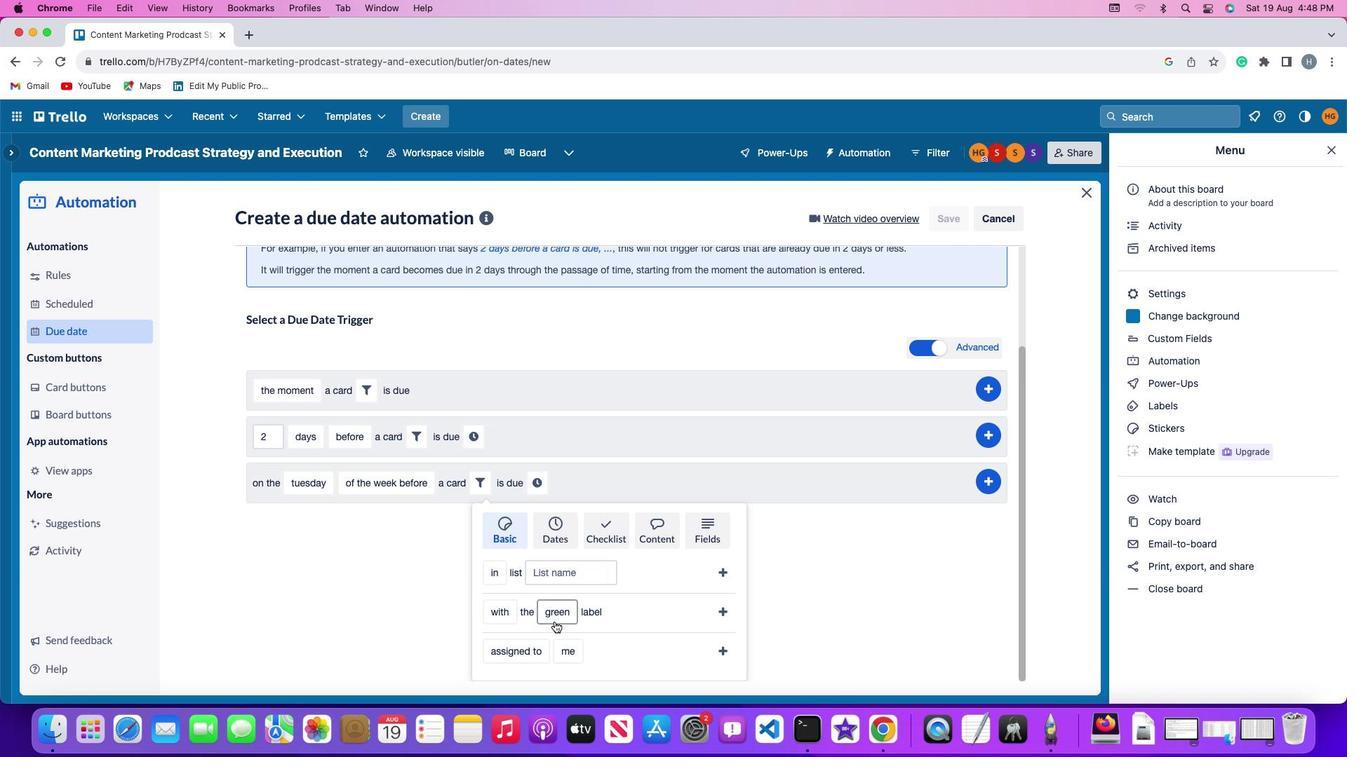 
Action: Mouse pressed left at (573, 616)
Screenshot: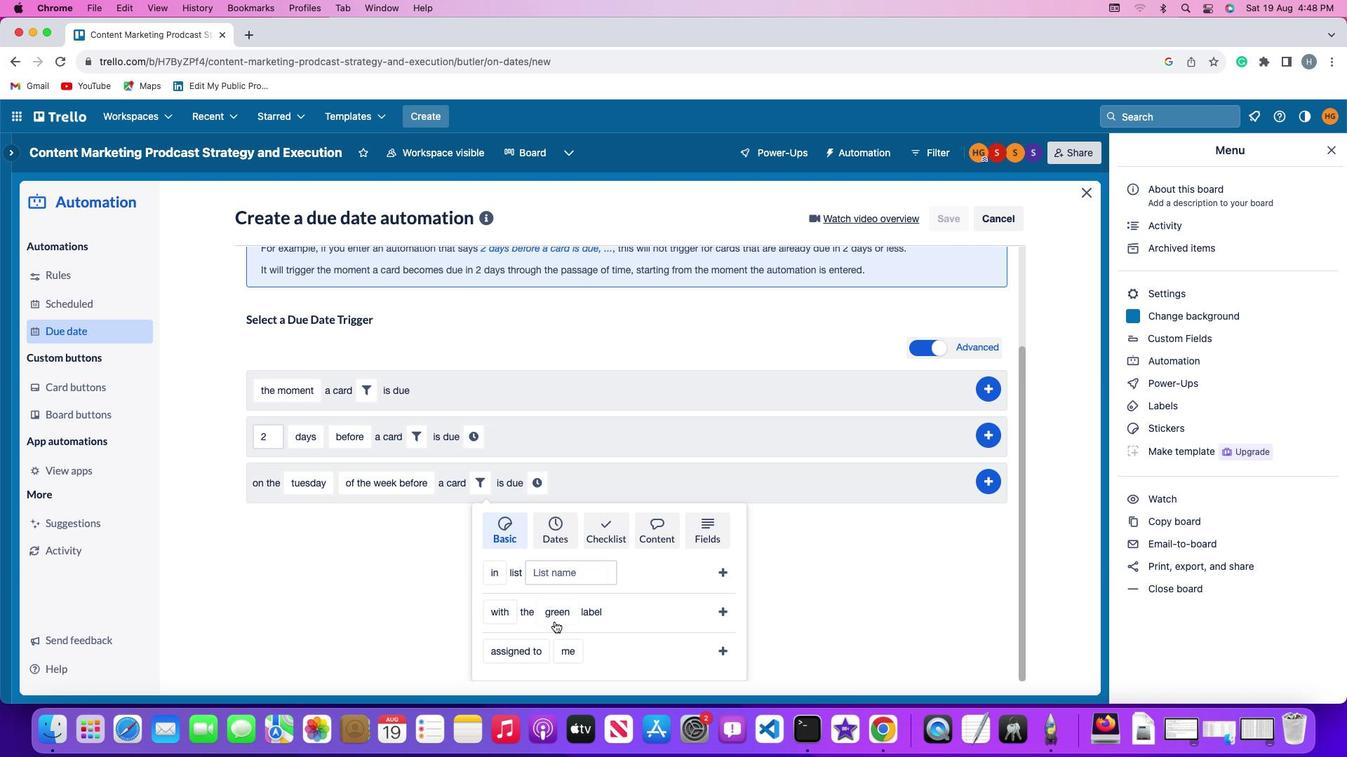 
Action: Mouse moved to (567, 461)
Screenshot: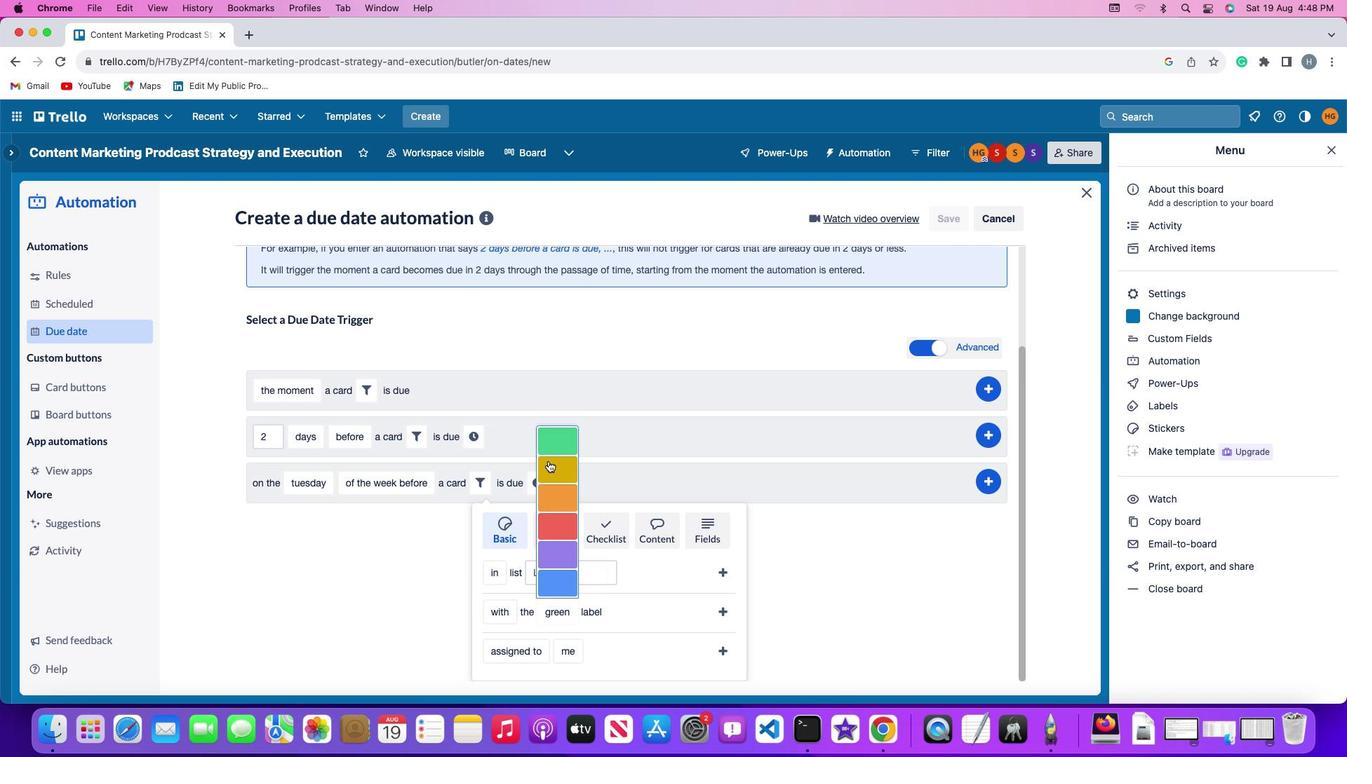 
Action: Mouse pressed left at (567, 461)
Screenshot: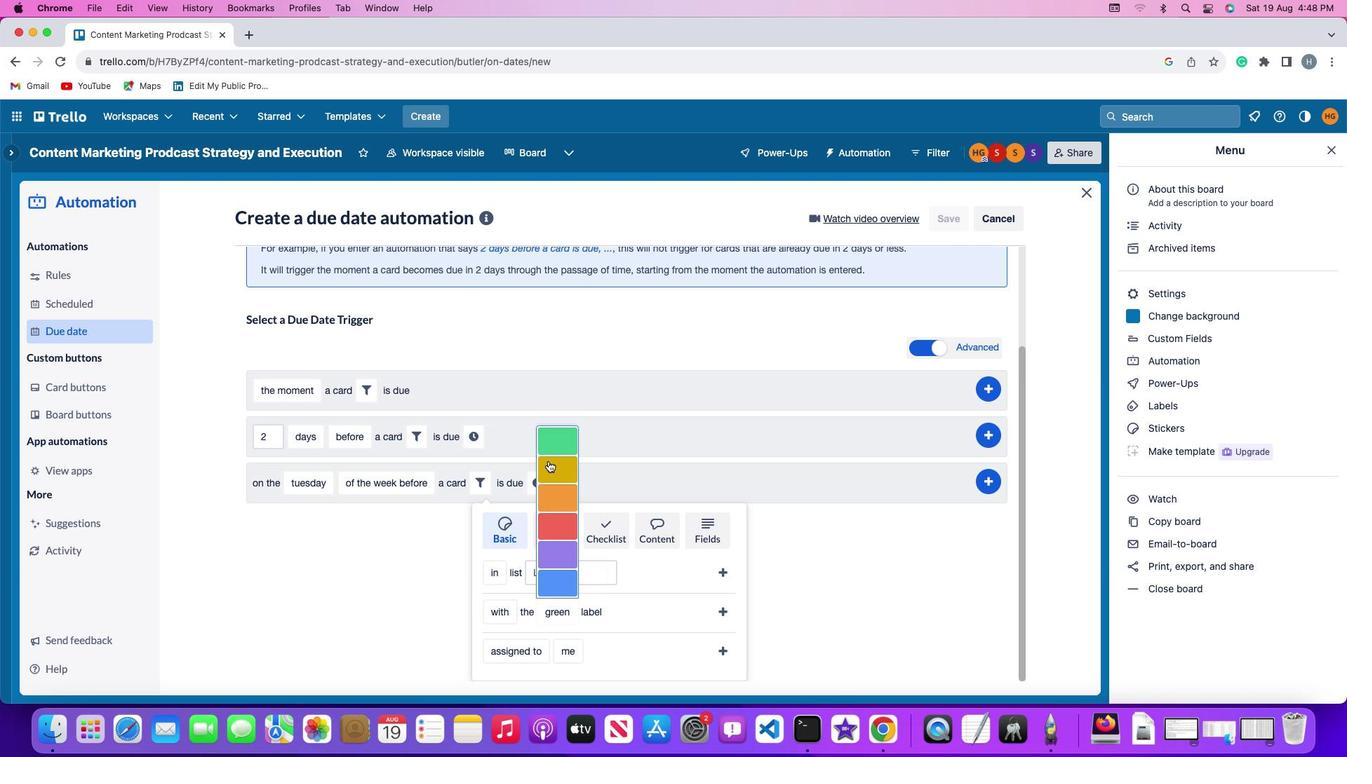 
Action: Mouse moved to (722, 601)
Screenshot: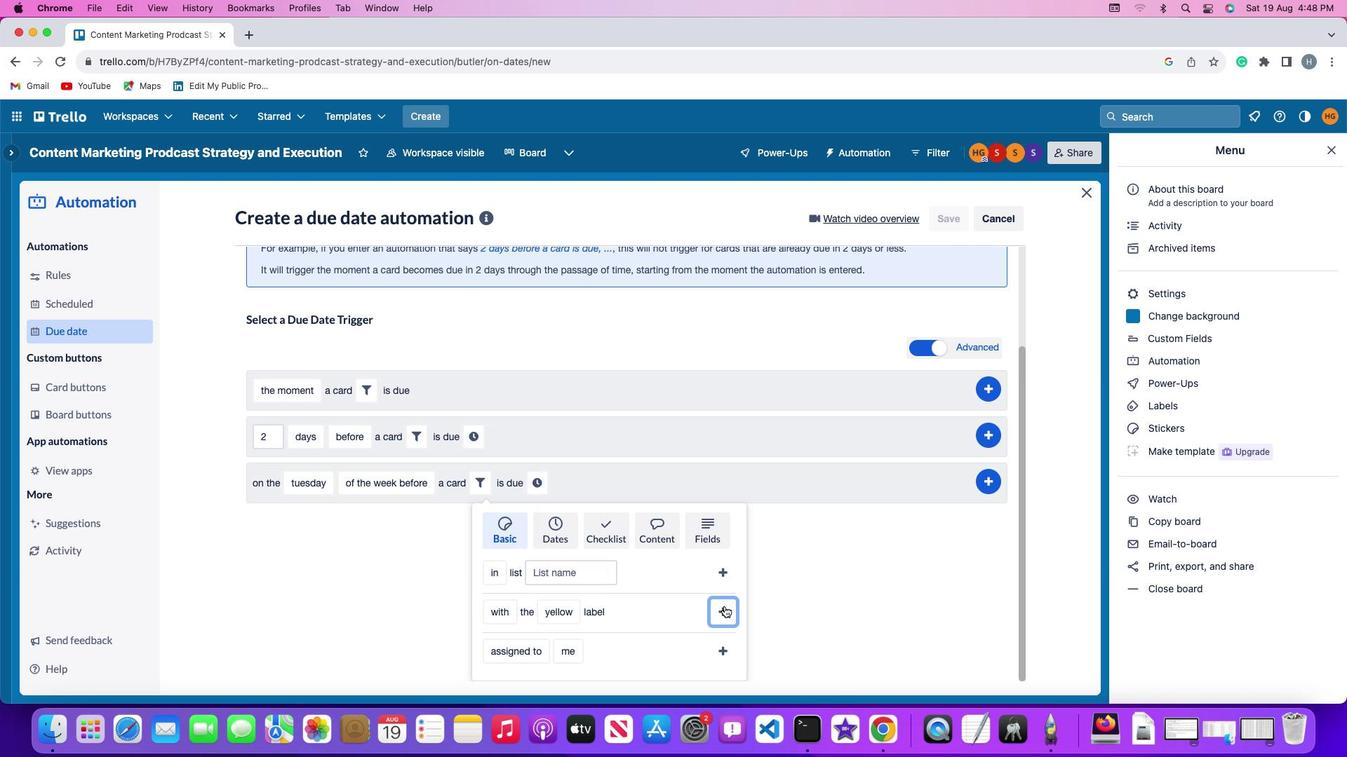 
Action: Mouse pressed left at (722, 601)
Screenshot: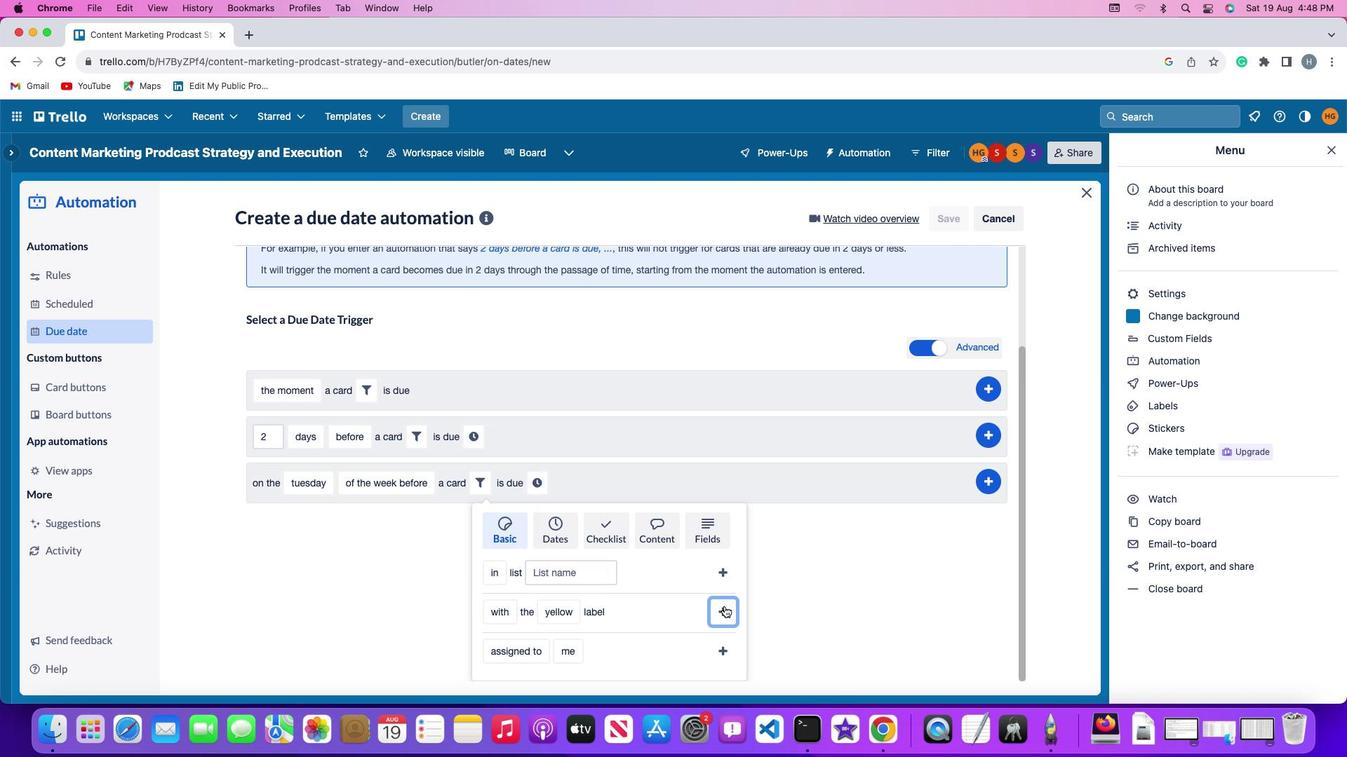 
Action: Mouse moved to (671, 601)
Screenshot: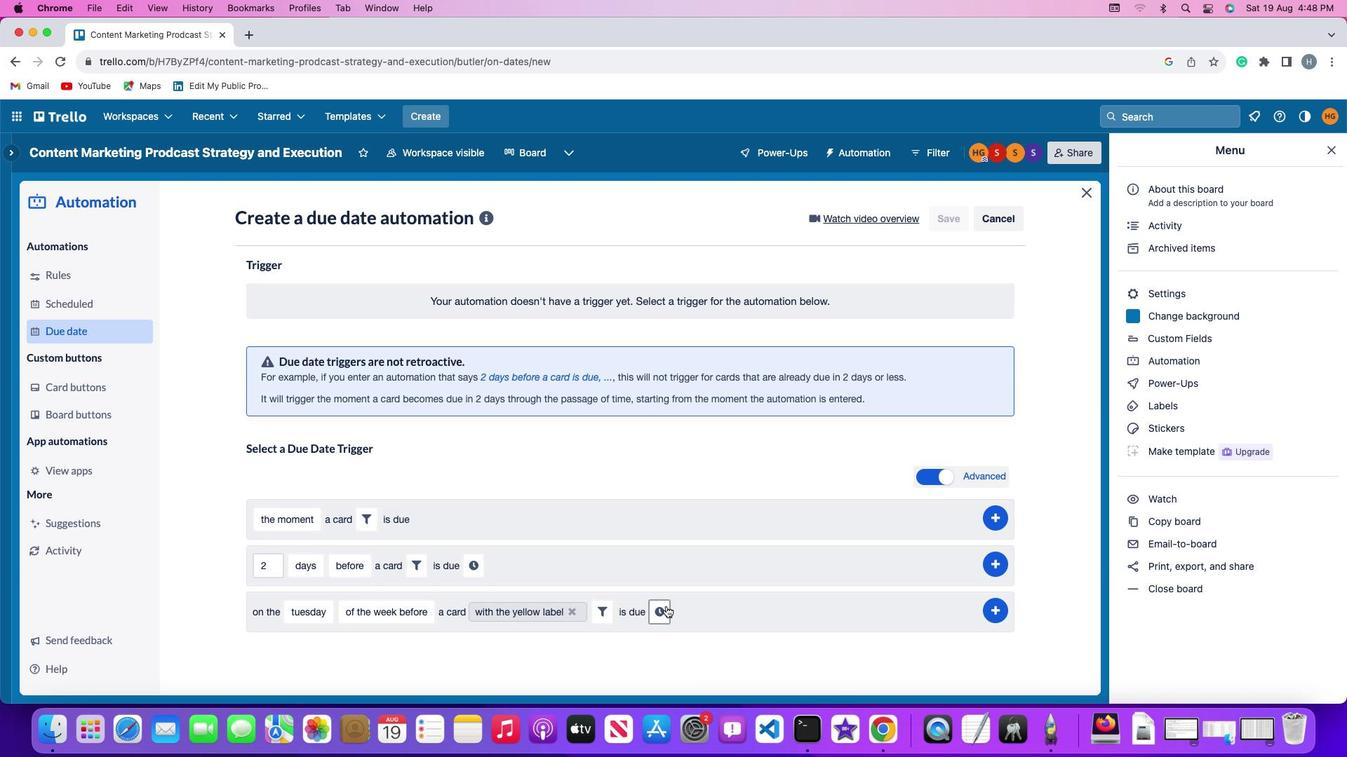 
Action: Mouse pressed left at (671, 601)
Screenshot: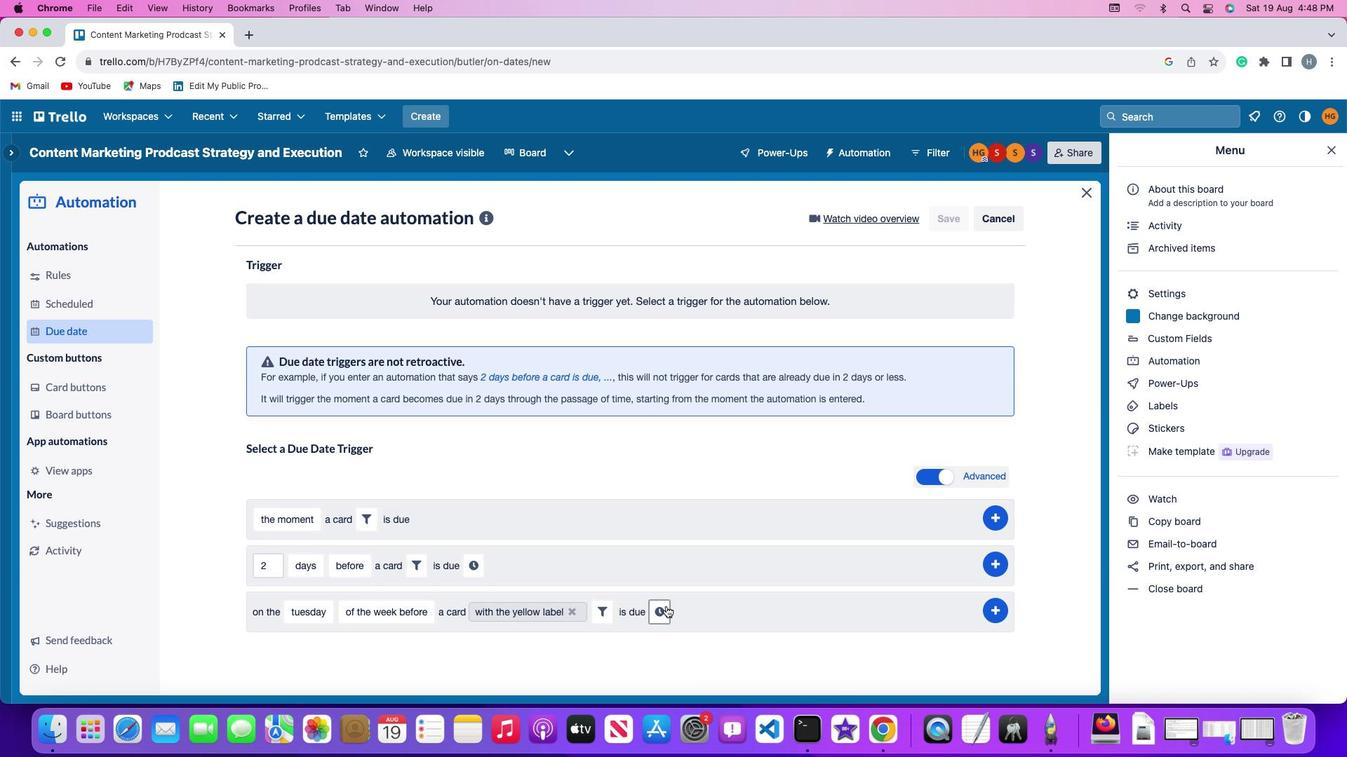 
Action: Mouse moved to (688, 607)
Screenshot: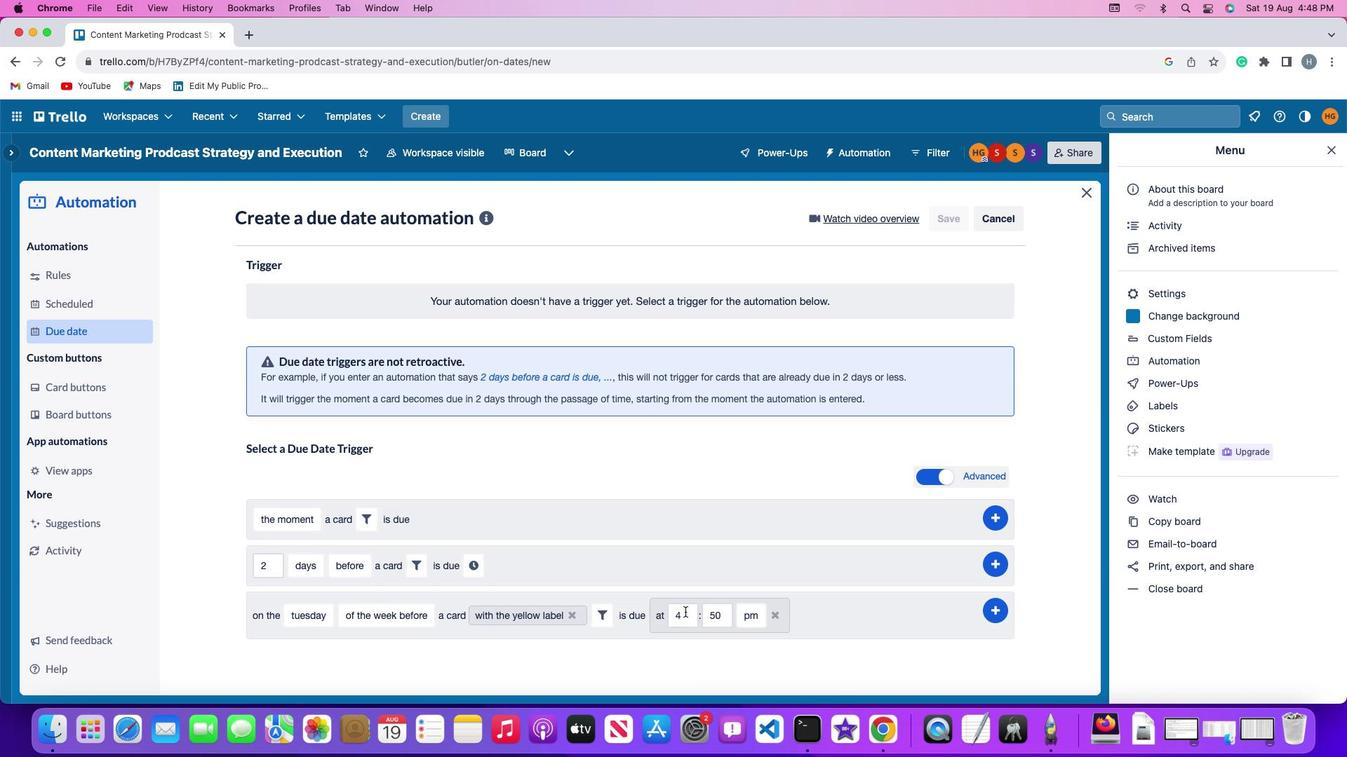 
Action: Mouse pressed left at (688, 607)
Screenshot: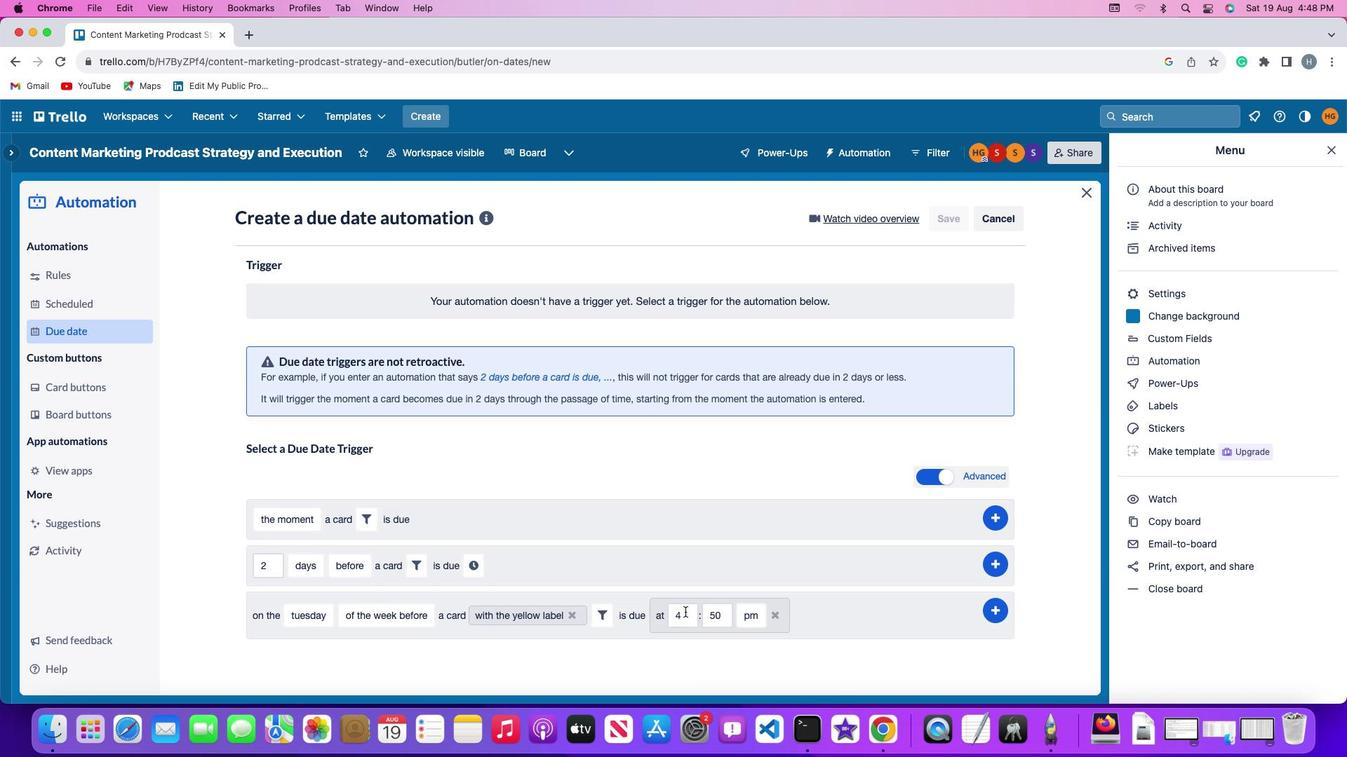
Action: Mouse moved to (688, 606)
Screenshot: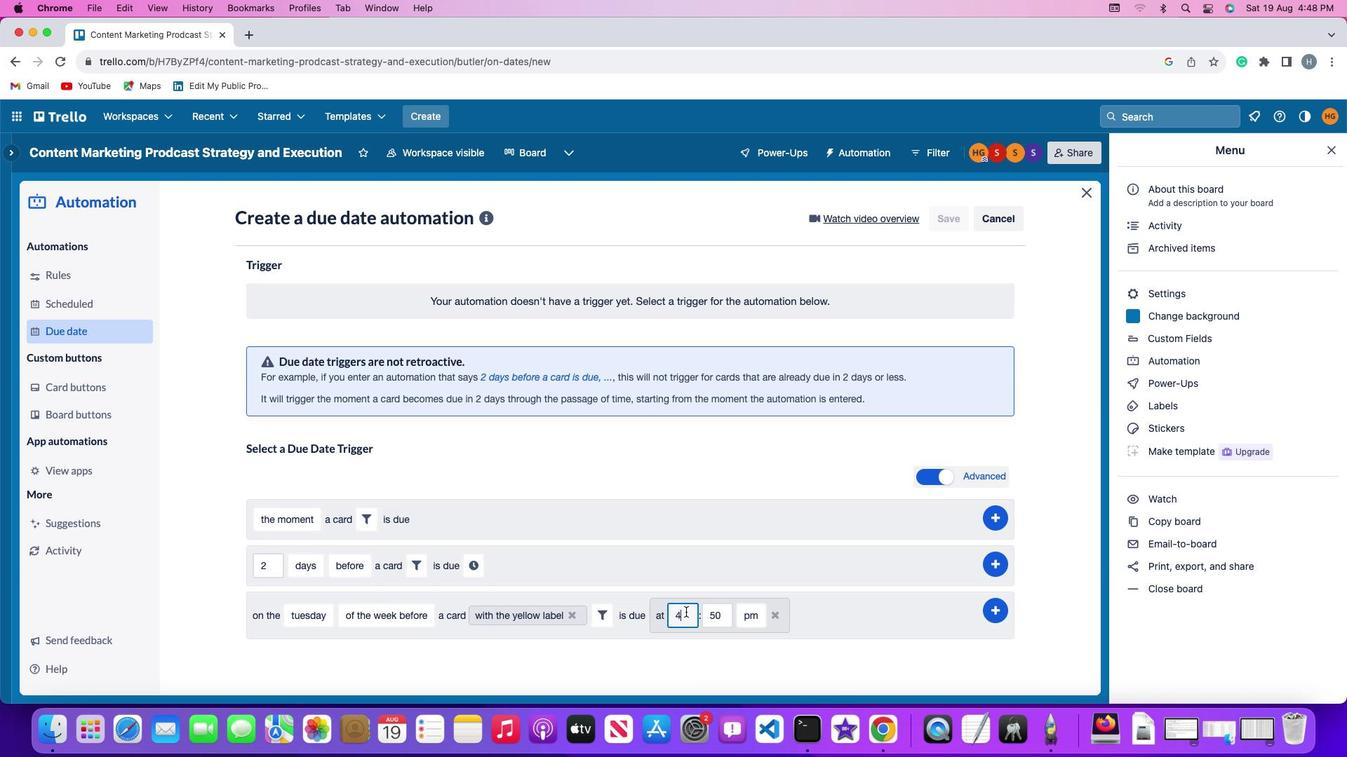 
Action: Key pressed Key.backspace'1''1'
Screenshot: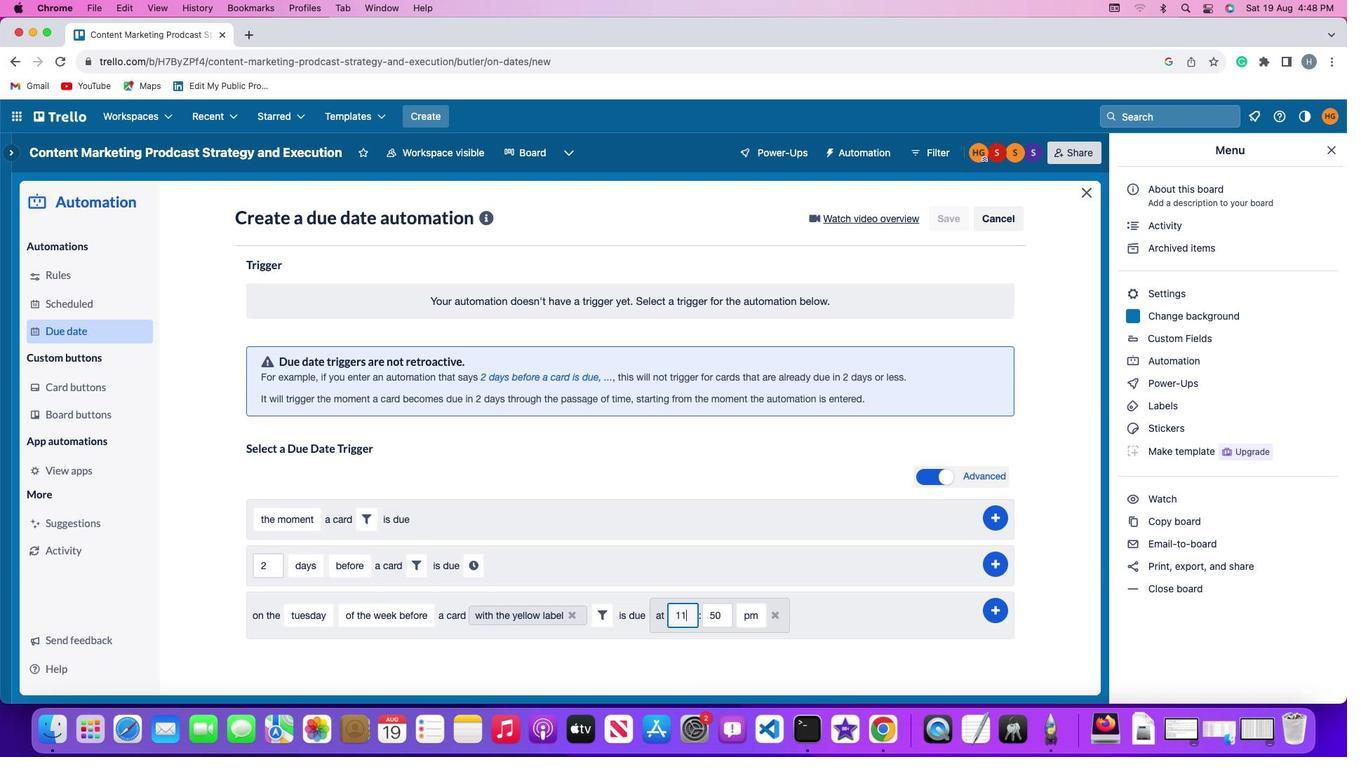 
Action: Mouse moved to (718, 608)
Screenshot: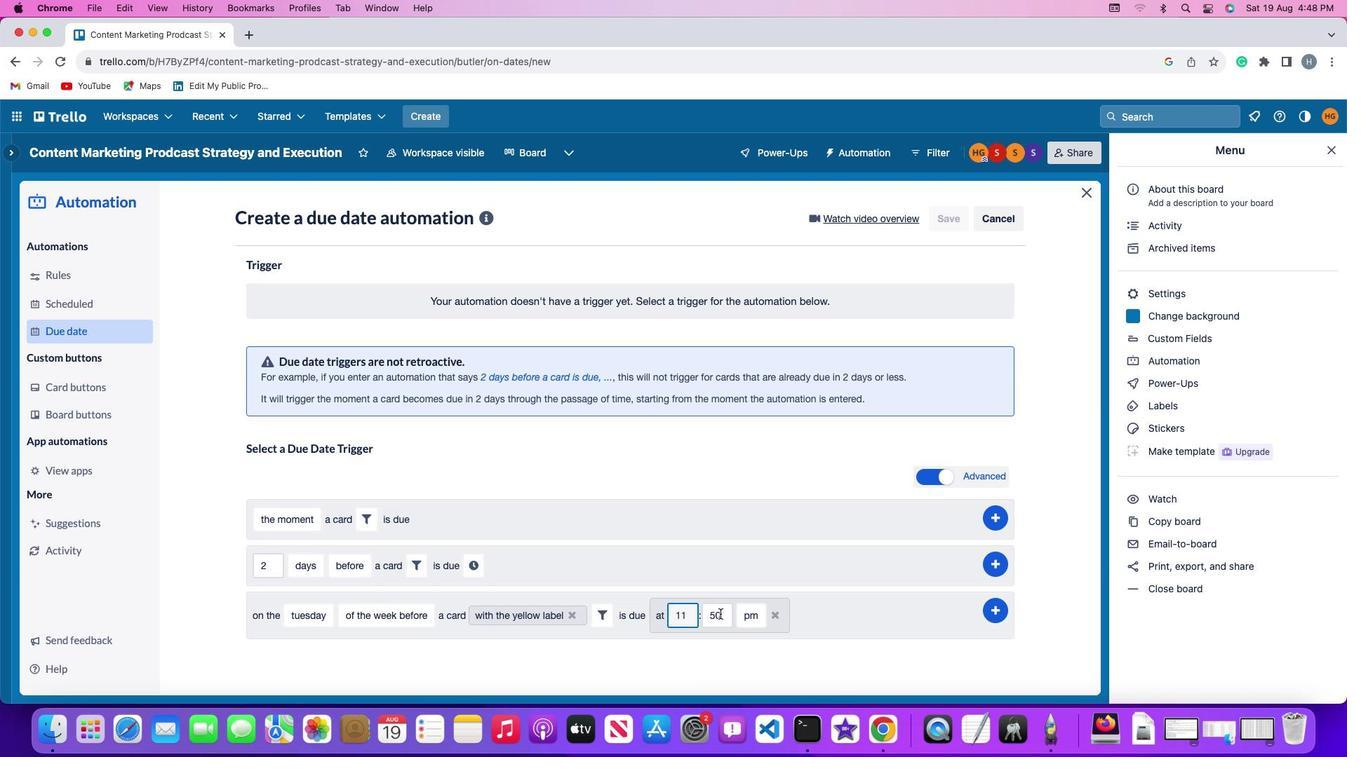 
Action: Mouse pressed left at (718, 608)
Screenshot: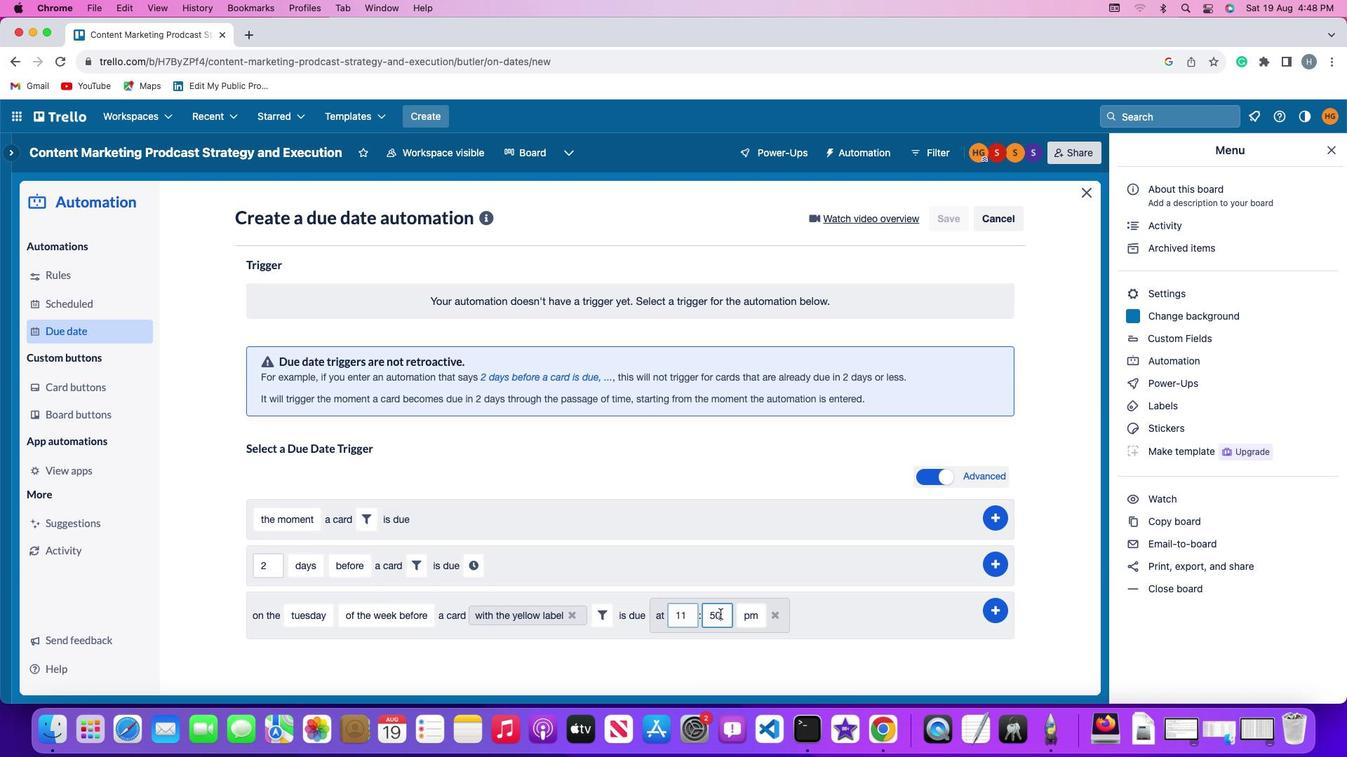 
Action: Key pressed Key.backspaceKey.backspace'0''0'
Screenshot: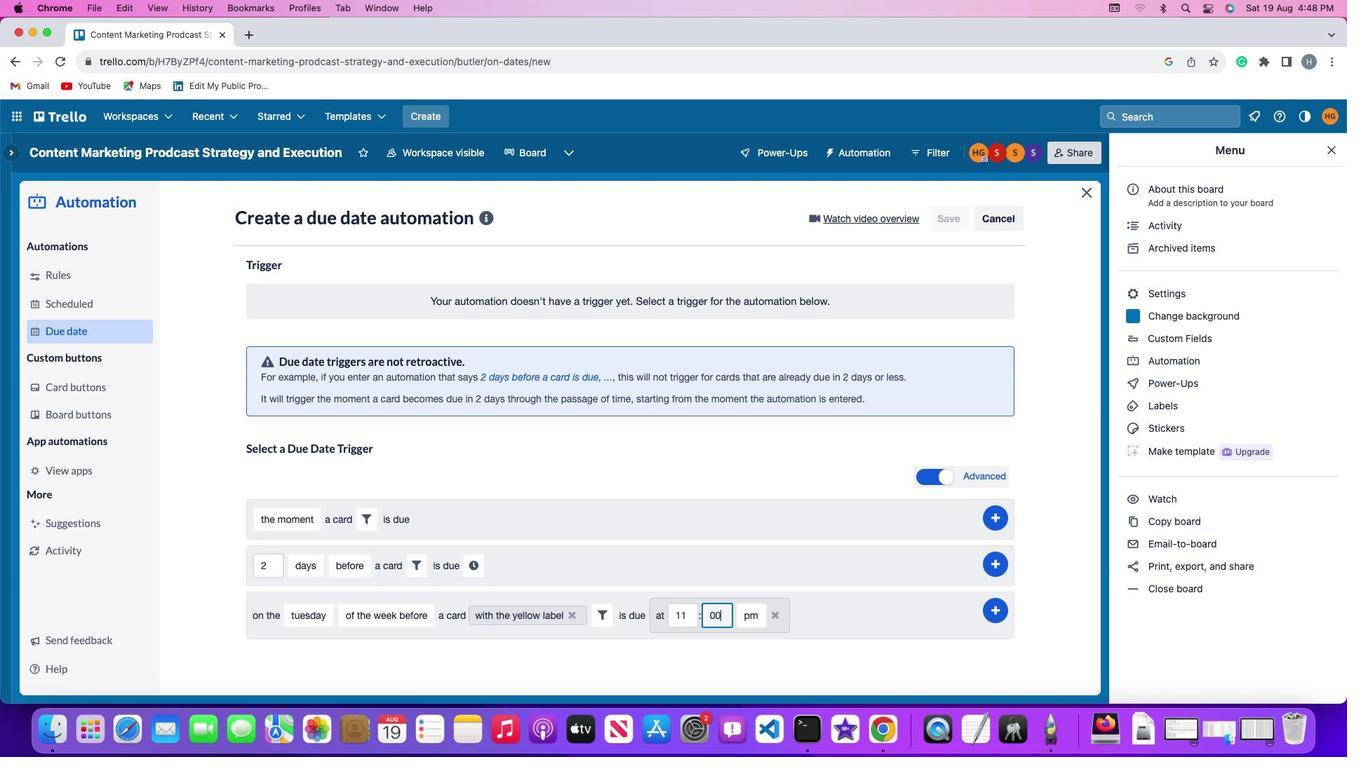 
Action: Mouse moved to (736, 607)
Screenshot: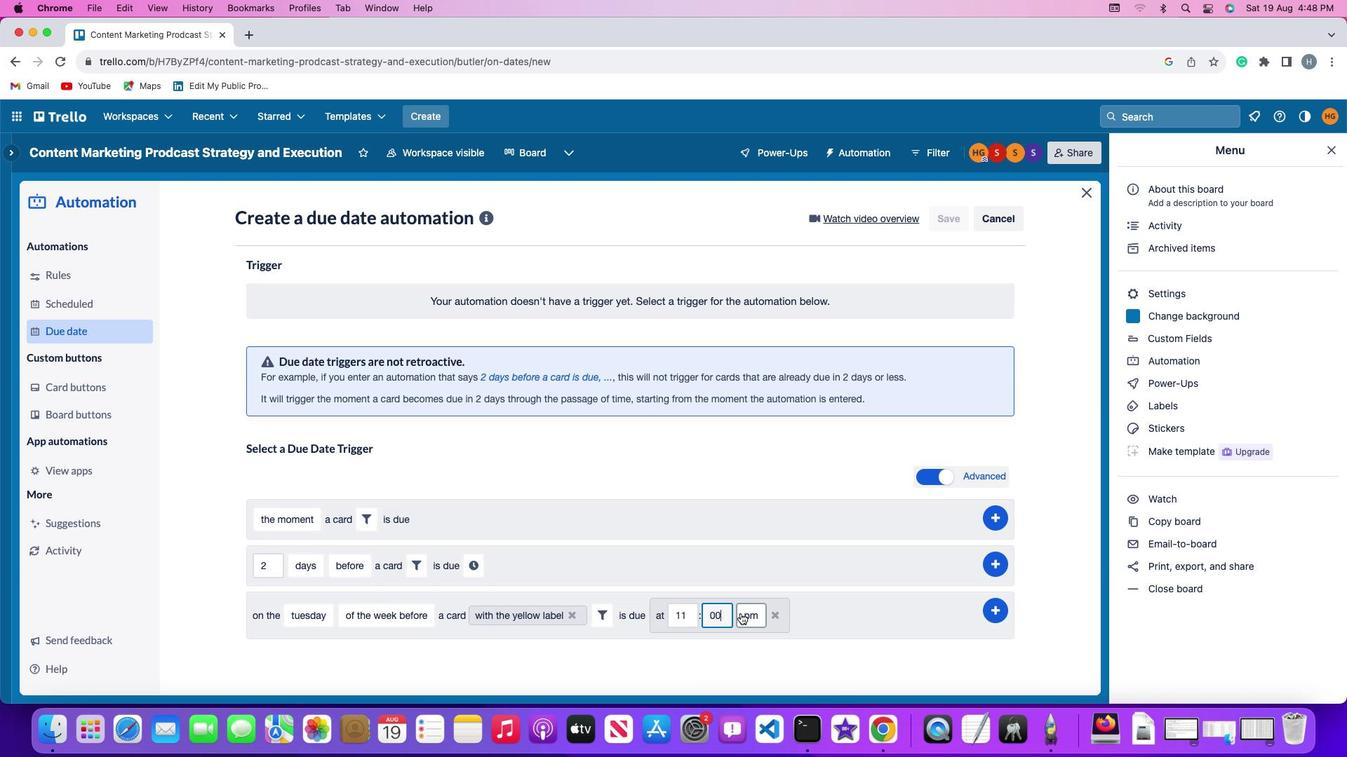 
Action: Mouse pressed left at (736, 607)
Screenshot: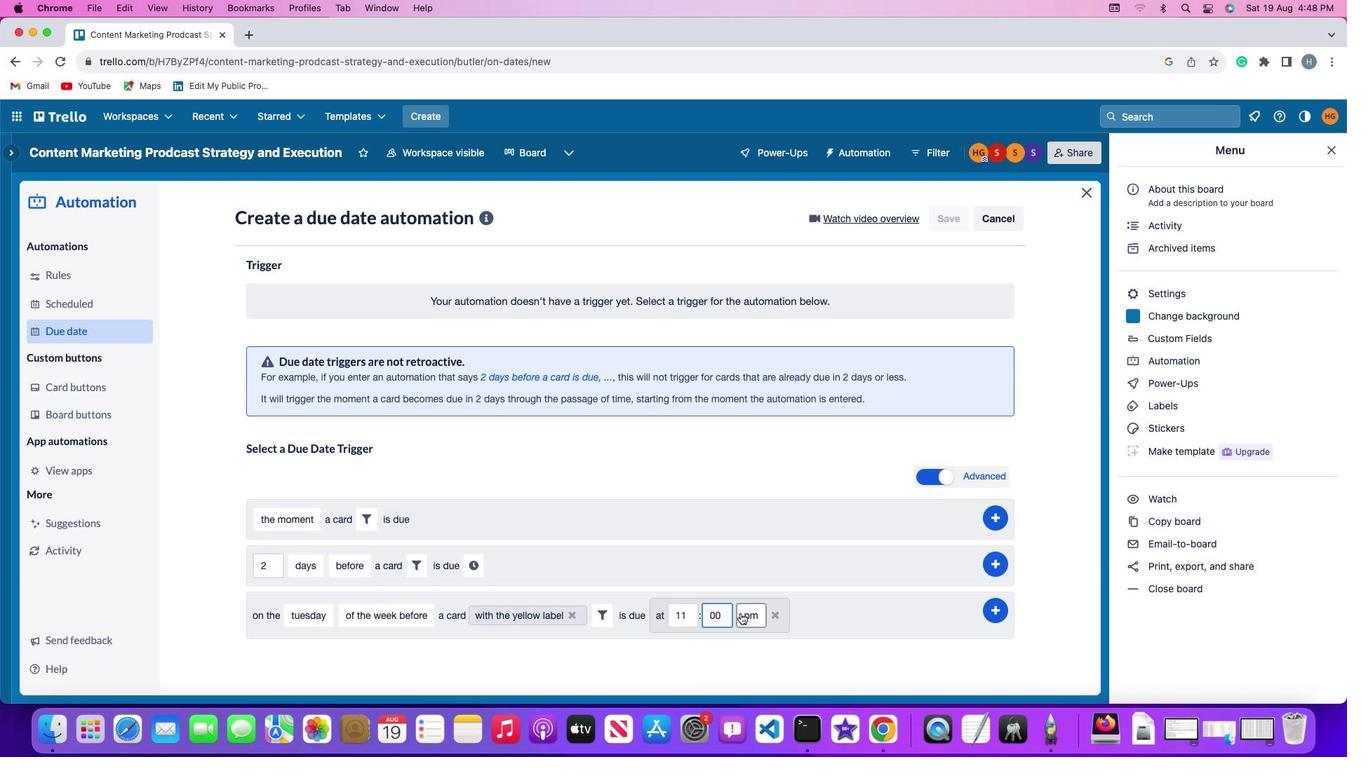 
Action: Mouse moved to (748, 636)
Screenshot: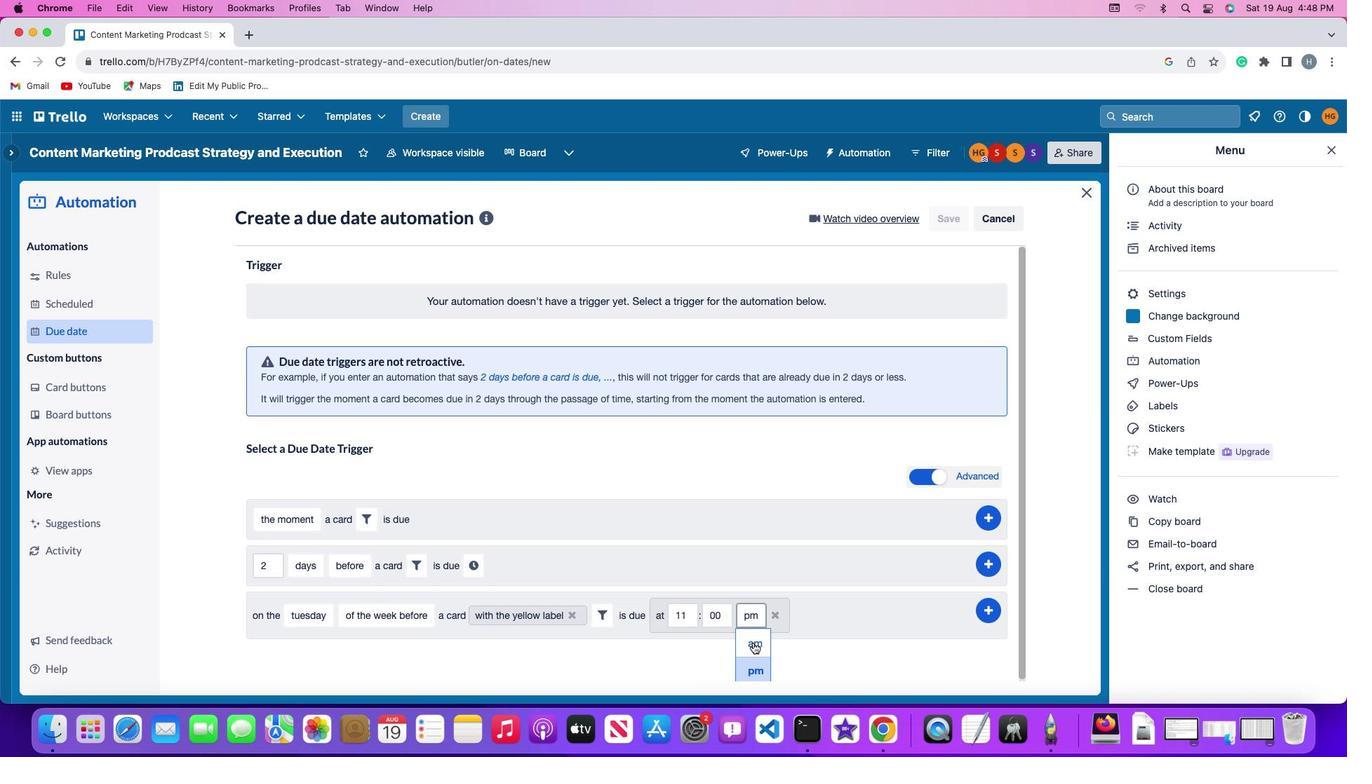 
Action: Mouse pressed left at (748, 636)
Screenshot: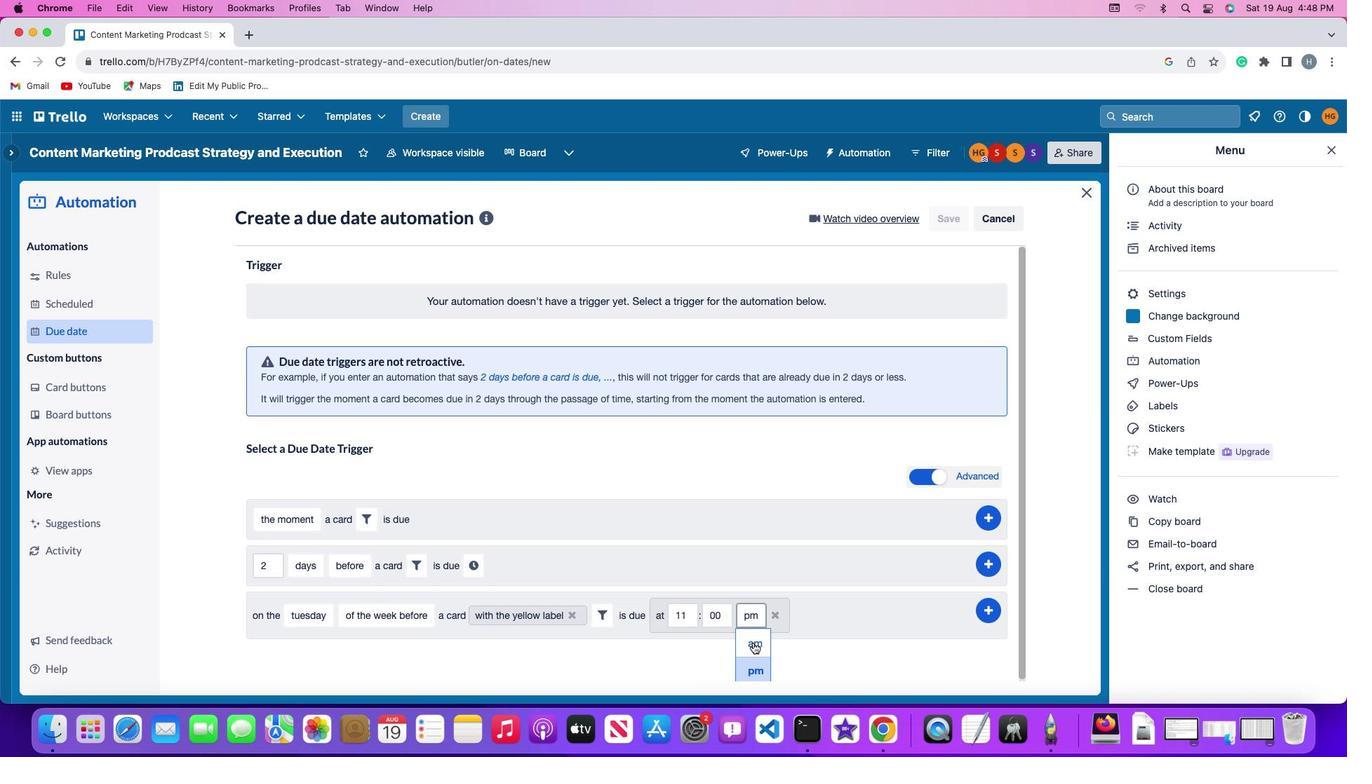 
Action: Mouse moved to (962, 602)
Screenshot: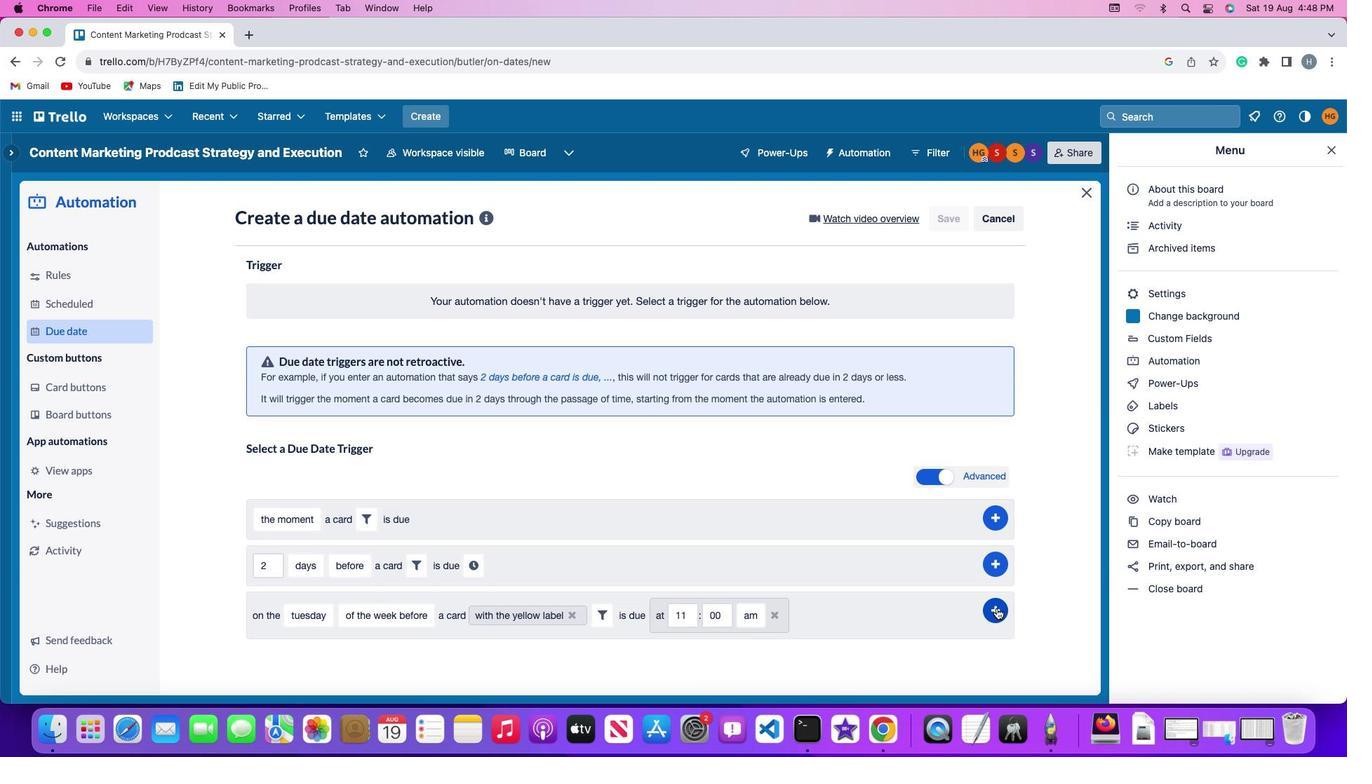 
Action: Mouse pressed left at (962, 602)
Screenshot: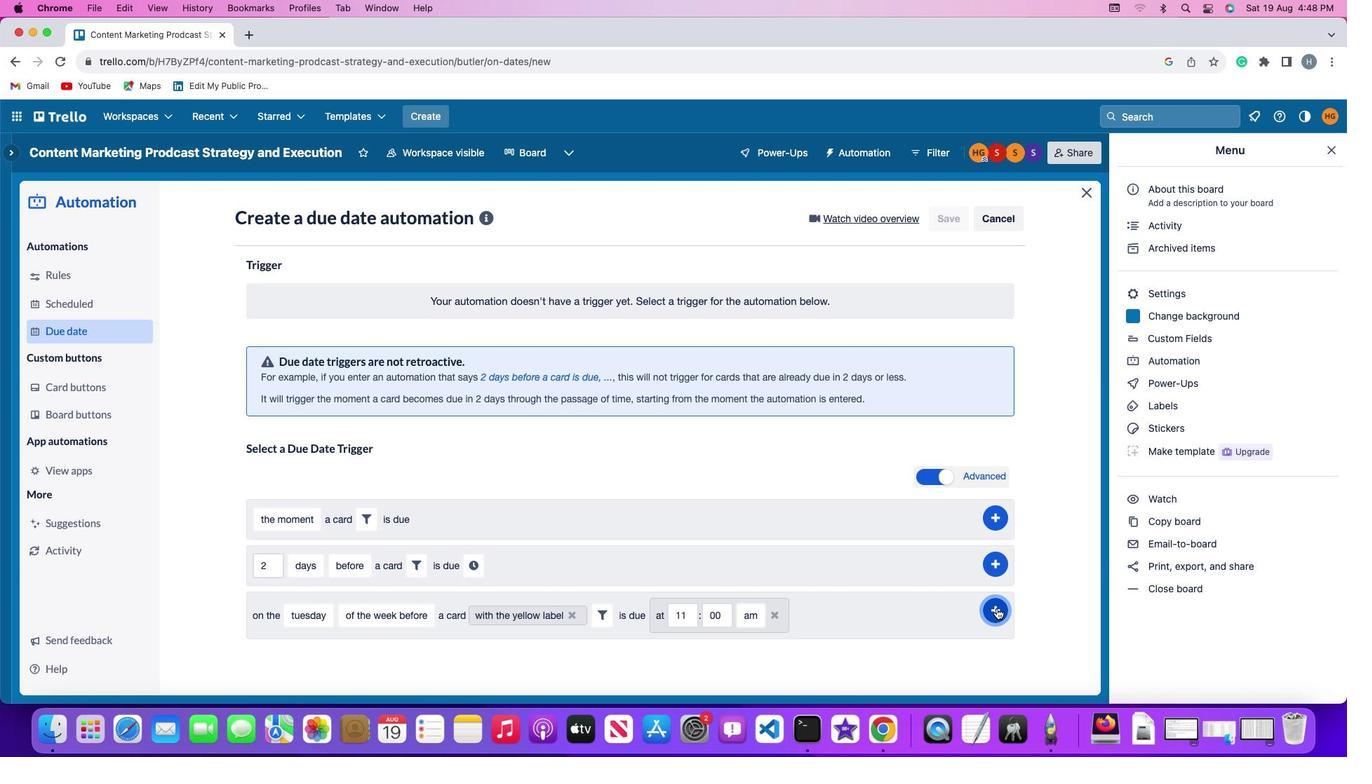 
Action: Mouse moved to (1029, 515)
Screenshot: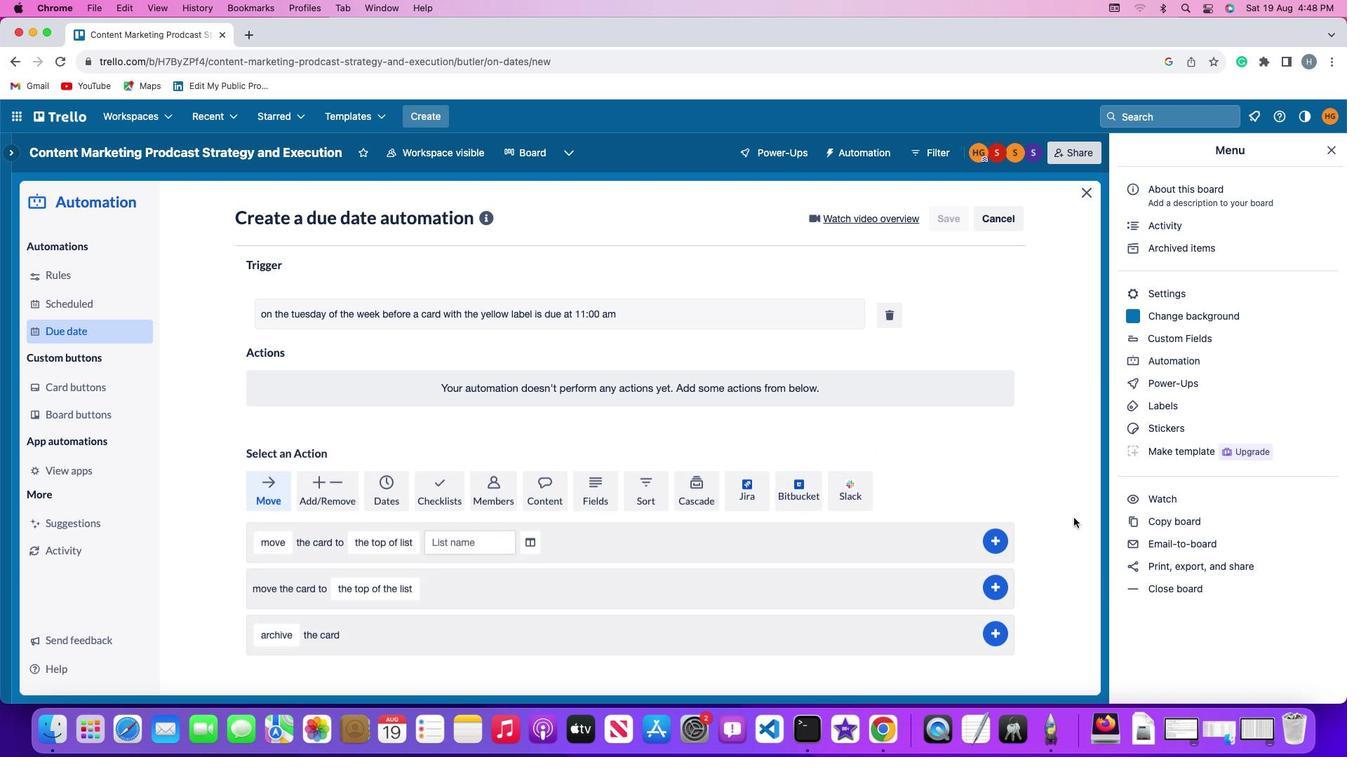 
